 Task: Add an event with the title Annual Strategic Planning and Goal Setting, date '2023/10/18', time 7:00 AM to 9:00 AMand add a description: The employee will be informed about the available resources and support systems, such as training programs, mentorship opportunities, or coaching sessions. The supervisor will offer guidance and assistance in accessing these resources to facilitate the employee's improvement.Select event color  Sage . Add location for the event as: Havana, Cuba, logged in from the account softage.4@softage.netand send the event invitation to softage.3@softage.net and softage.5@softage.net. Set a reminder for the event Doesn't repeat
Action: Mouse moved to (73, 99)
Screenshot: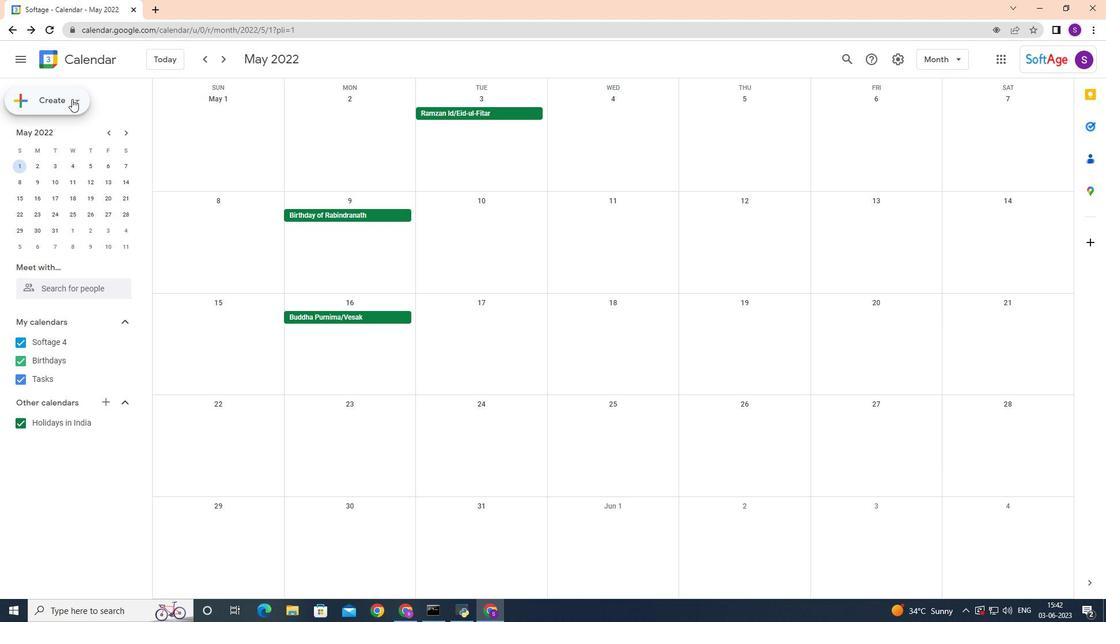 
Action: Mouse pressed left at (73, 99)
Screenshot: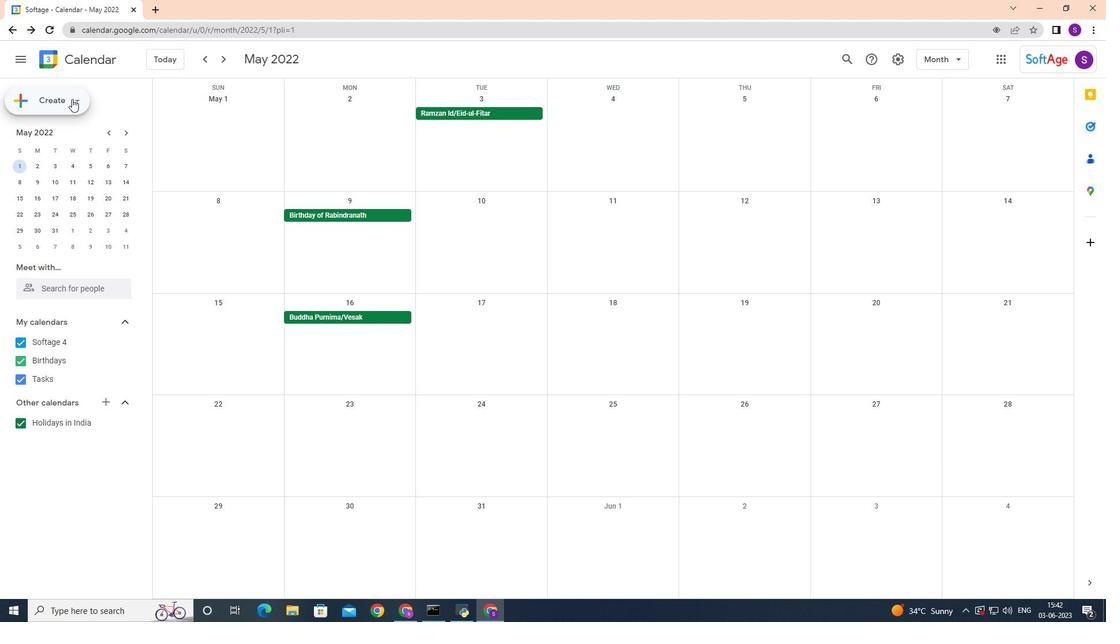 
Action: Mouse moved to (70, 125)
Screenshot: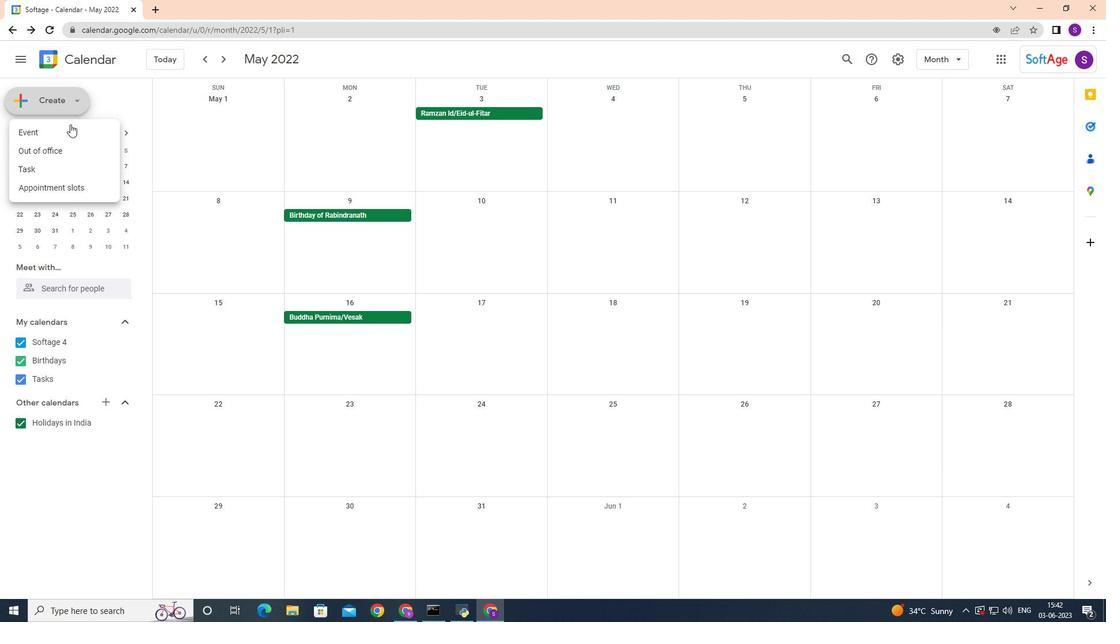 
Action: Mouse pressed left at (70, 125)
Screenshot: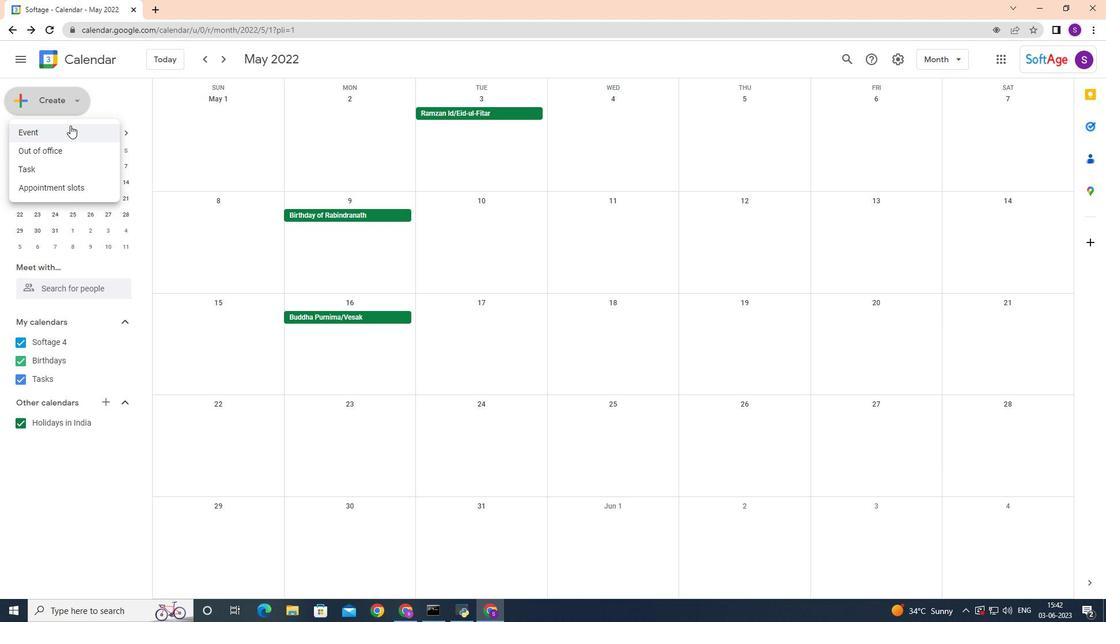 
Action: Mouse moved to (445, 389)
Screenshot: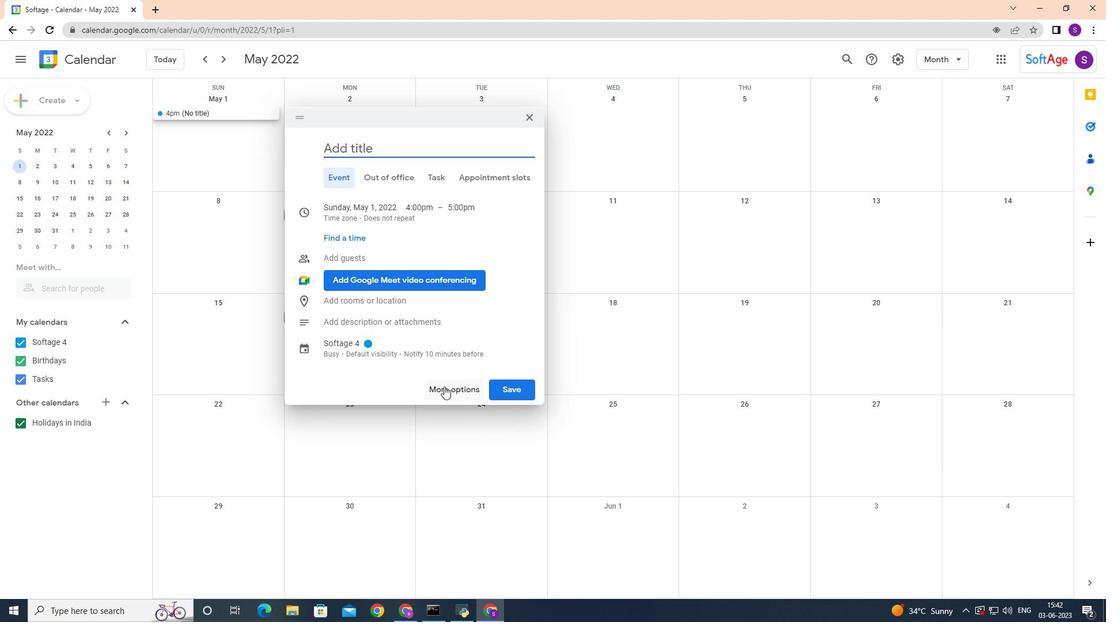 
Action: Mouse pressed left at (445, 389)
Screenshot: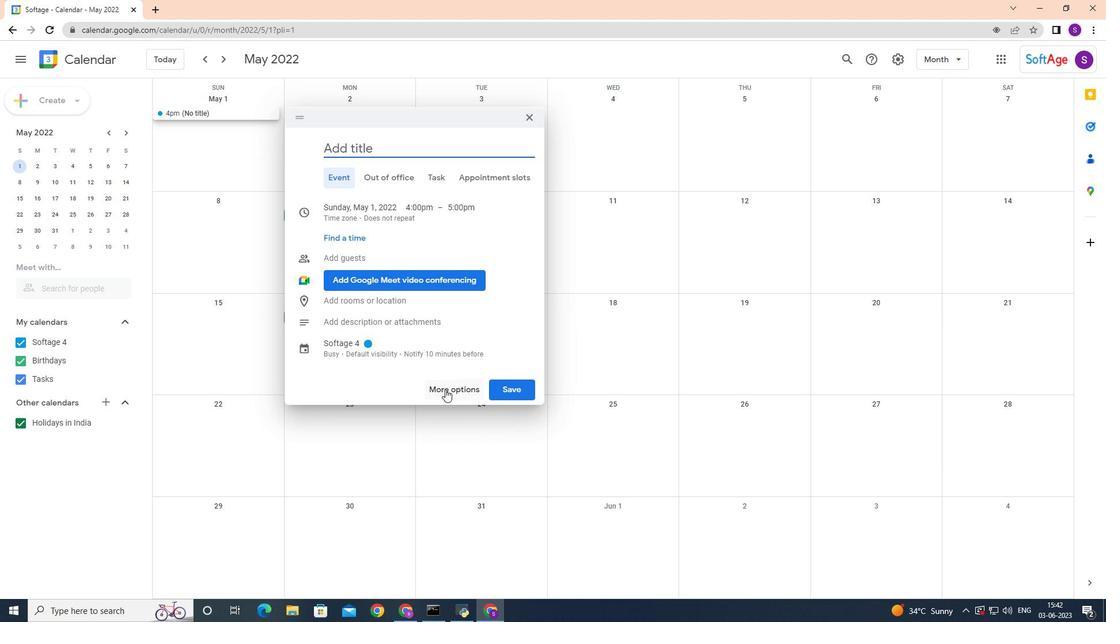 
Action: Mouse moved to (442, 387)
Screenshot: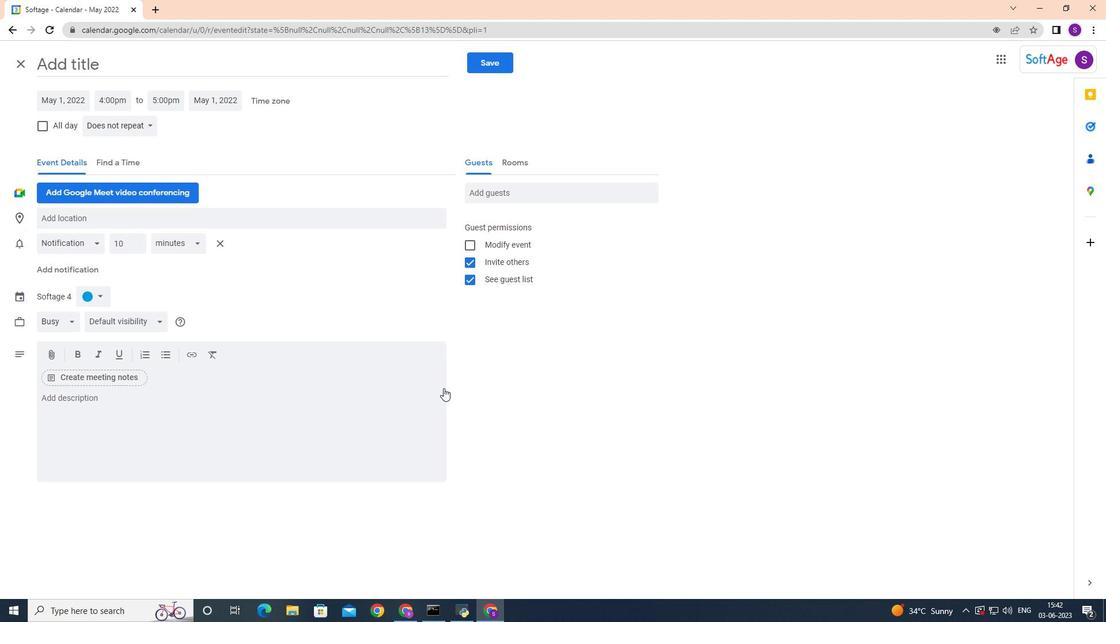 
Action: Key pressed <Key.shift>Annual<Key.space><Key.shift>Strategic<Key.space><Key.shift>Planning<Key.space>and<Key.space><Key.shift><Key.shift><Key.shift><Key.shift><Key.shift><Key.shift><Key.shift><Key.shift><Key.shift><Key.shift><Key.shift><Key.shift><Key.shift><Key.shift><Key.shift><Key.shift>Goal<Key.space><Key.shift>setting
Screenshot: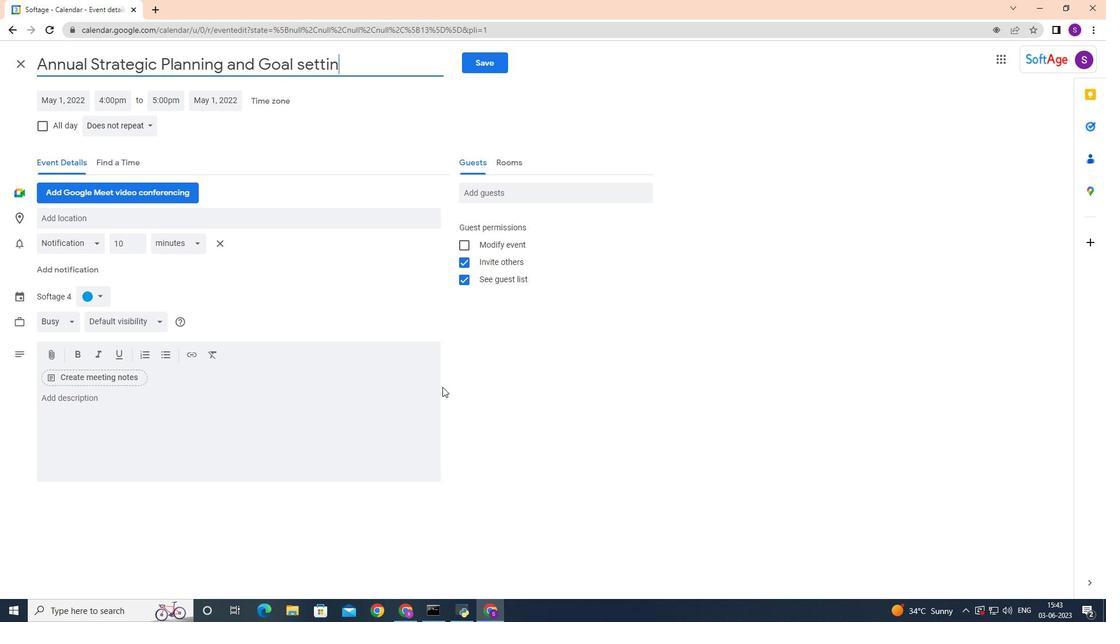 
Action: Mouse moved to (72, 98)
Screenshot: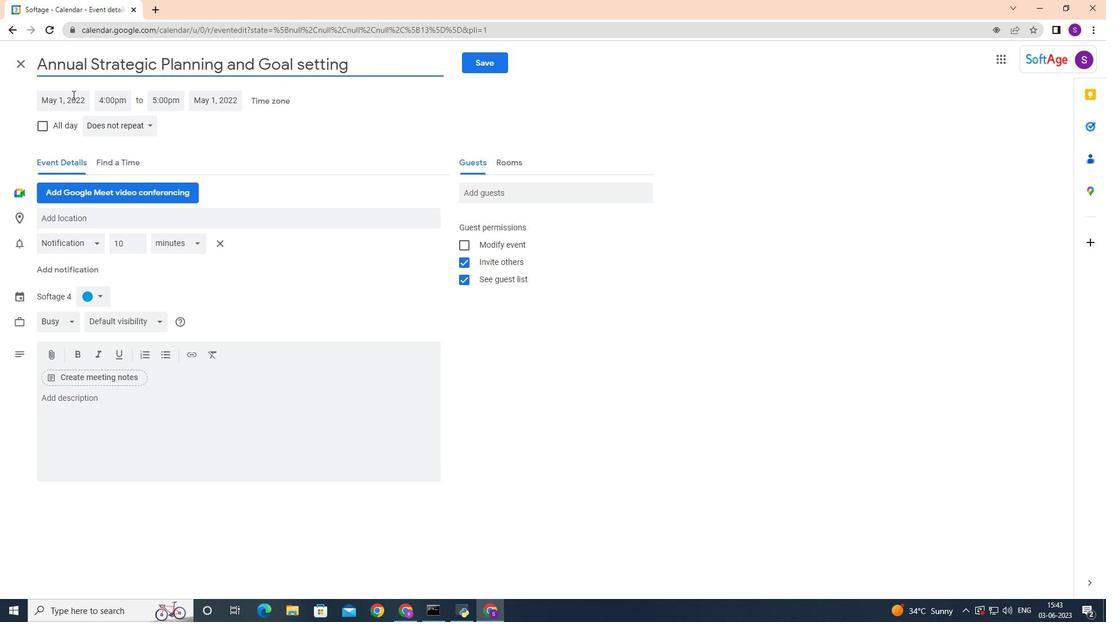 
Action: Mouse pressed left at (72, 98)
Screenshot: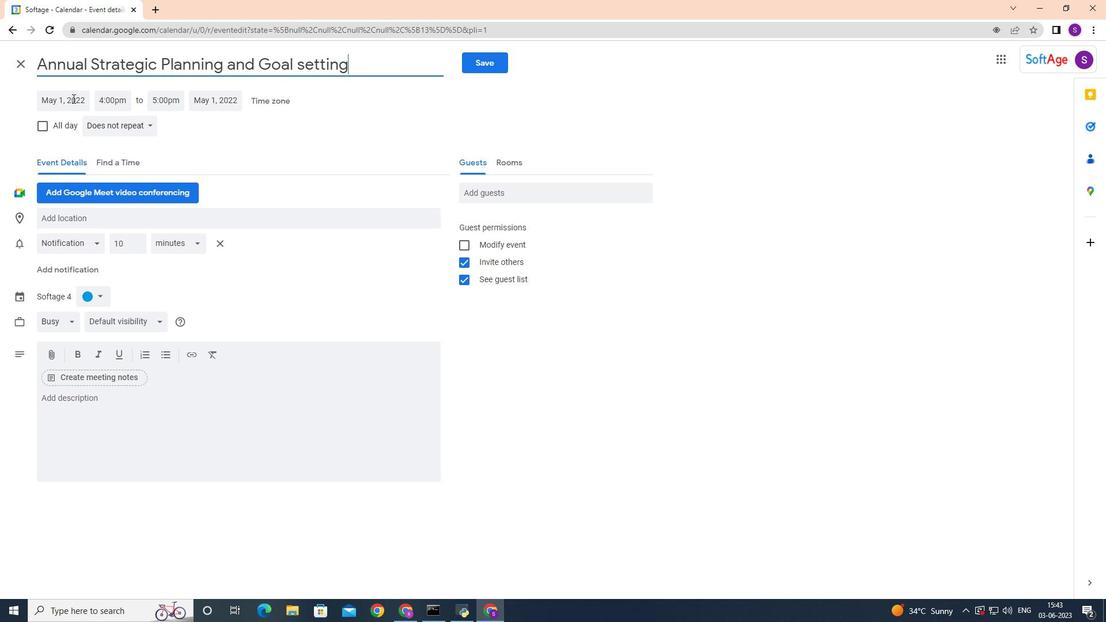 
Action: Mouse moved to (184, 123)
Screenshot: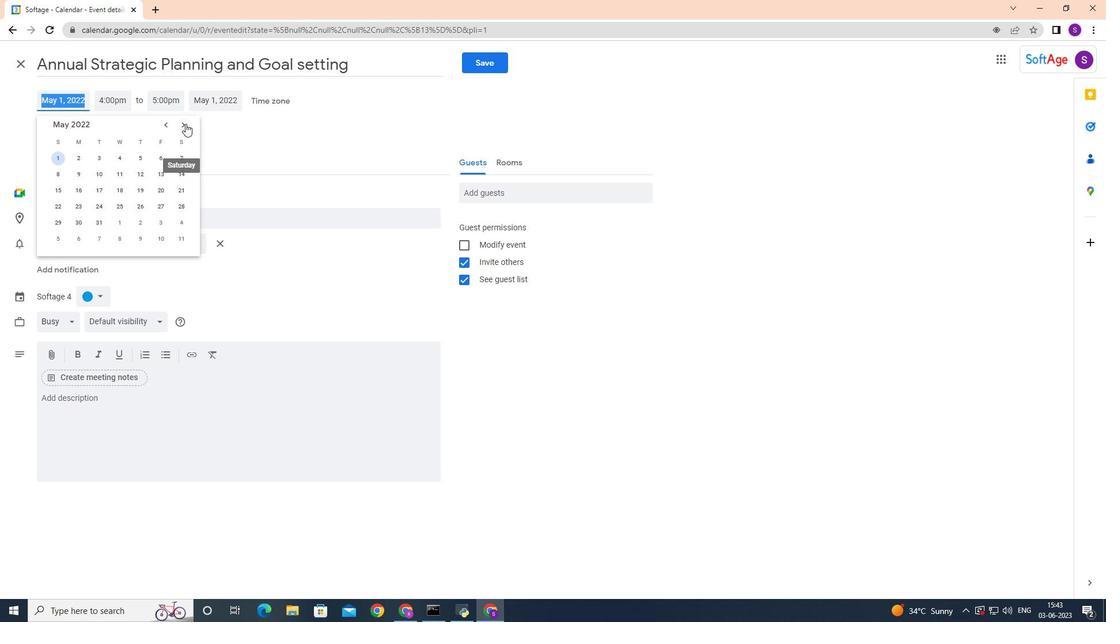 
Action: Mouse pressed left at (184, 123)
Screenshot: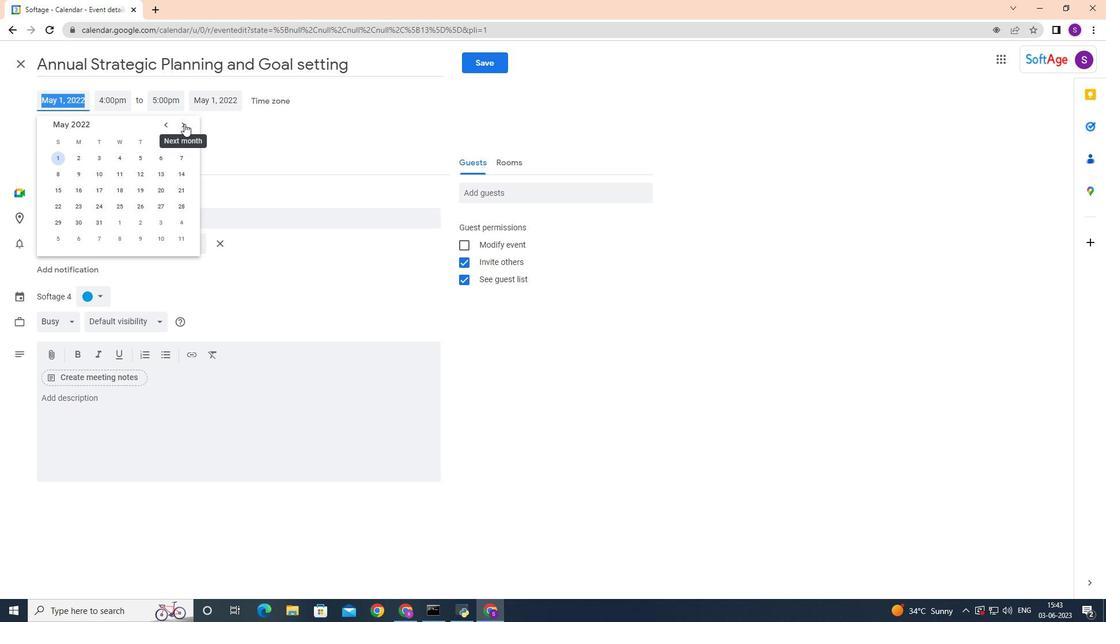
Action: Mouse pressed left at (184, 123)
Screenshot: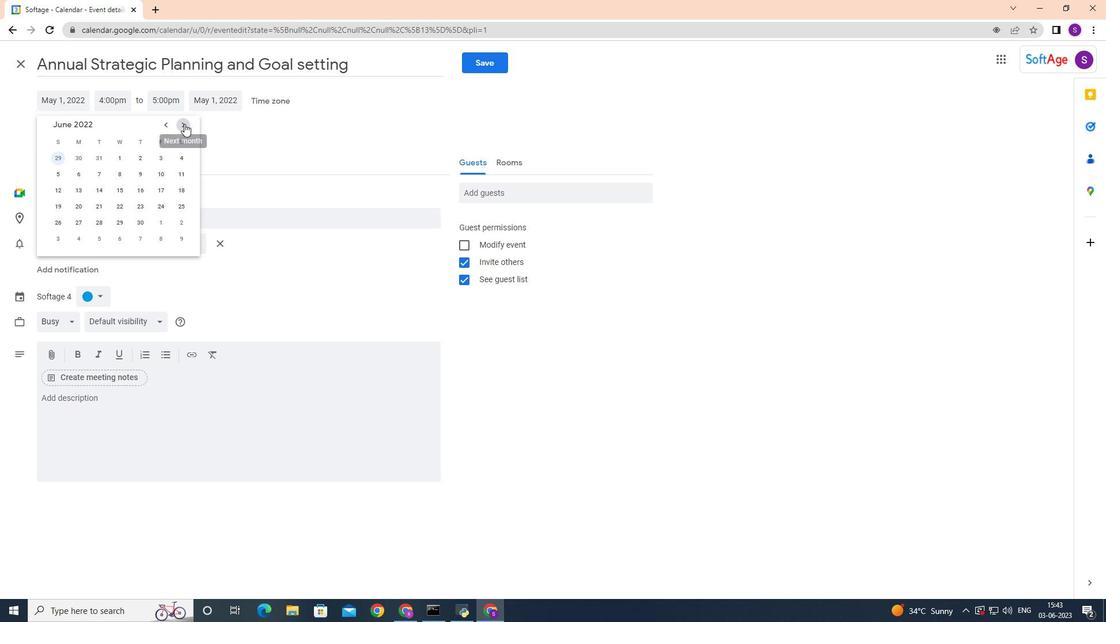 
Action: Mouse pressed left at (184, 123)
Screenshot: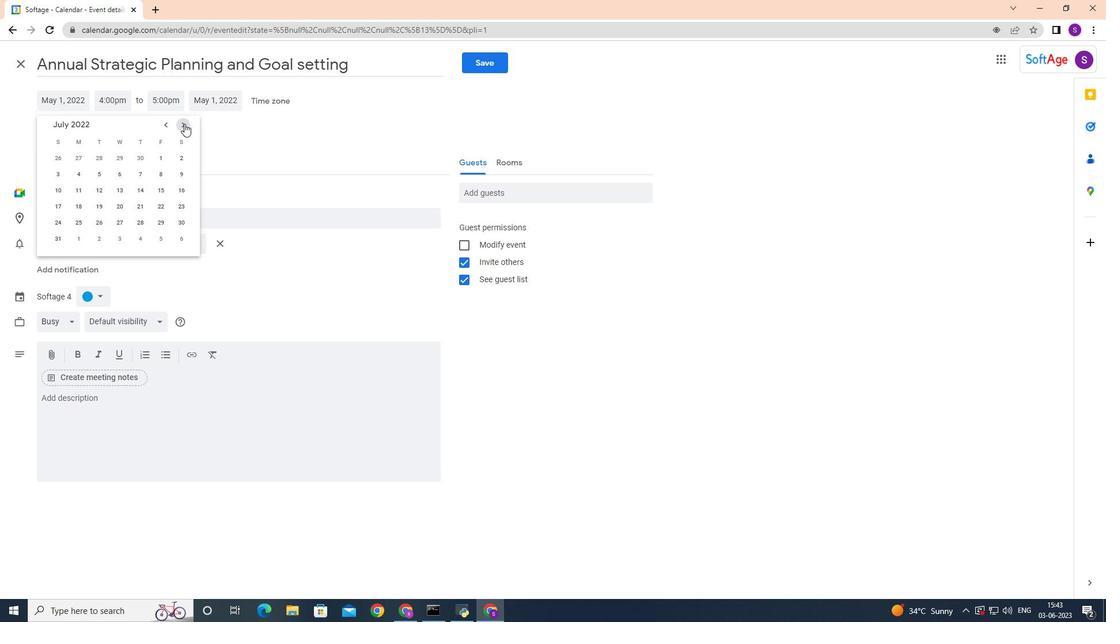 
Action: Mouse pressed left at (184, 123)
Screenshot: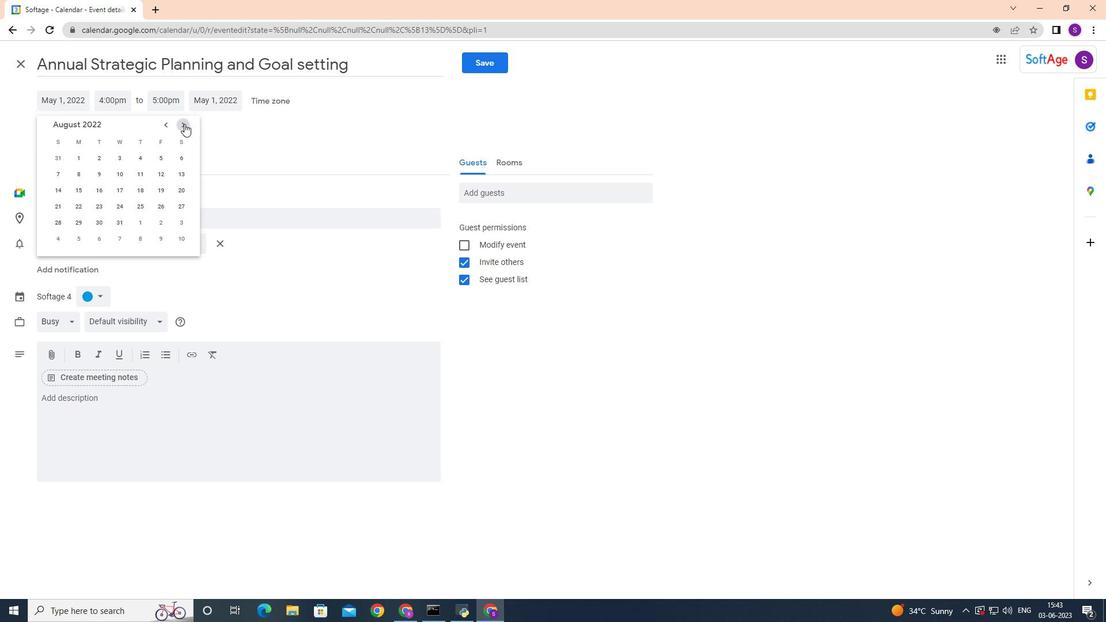 
Action: Mouse pressed left at (184, 123)
Screenshot: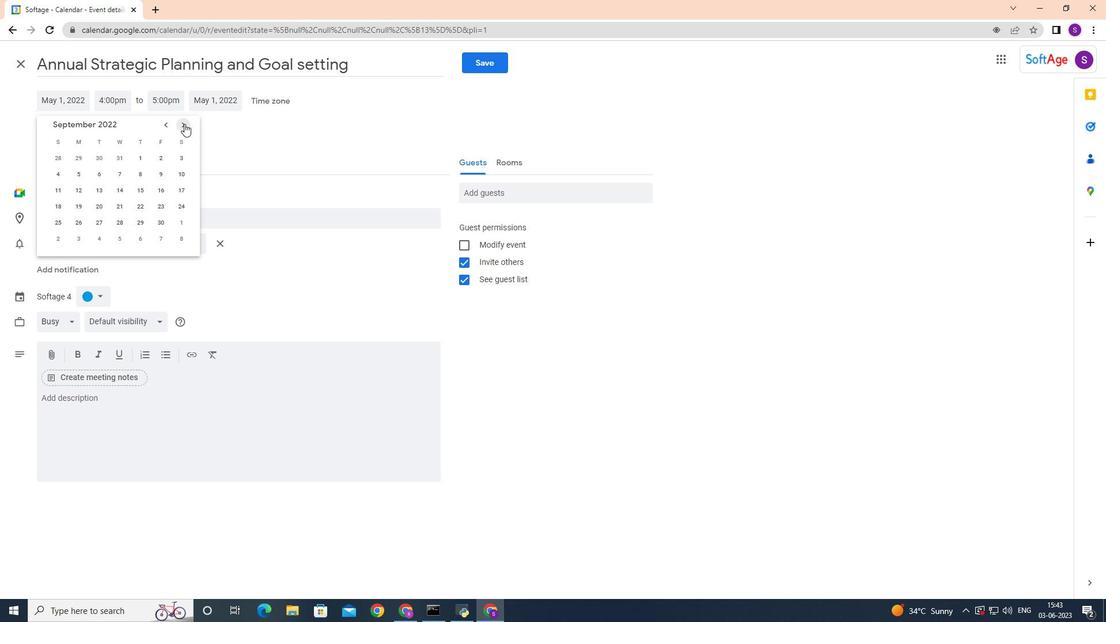 
Action: Mouse pressed left at (184, 123)
Screenshot: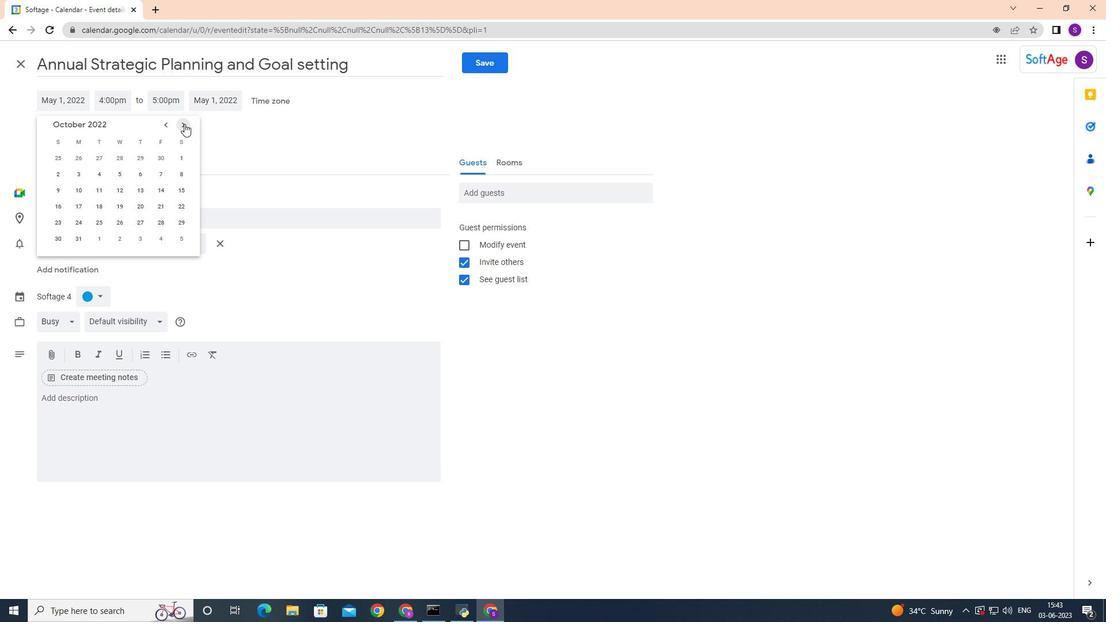 
Action: Mouse pressed left at (184, 123)
Screenshot: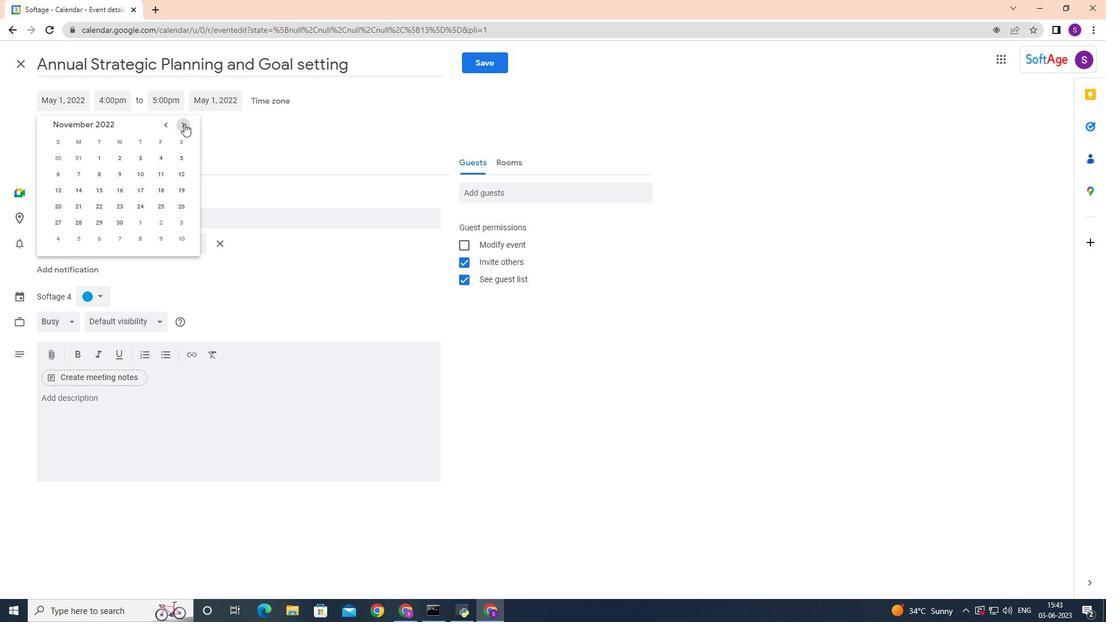 
Action: Mouse pressed left at (184, 123)
Screenshot: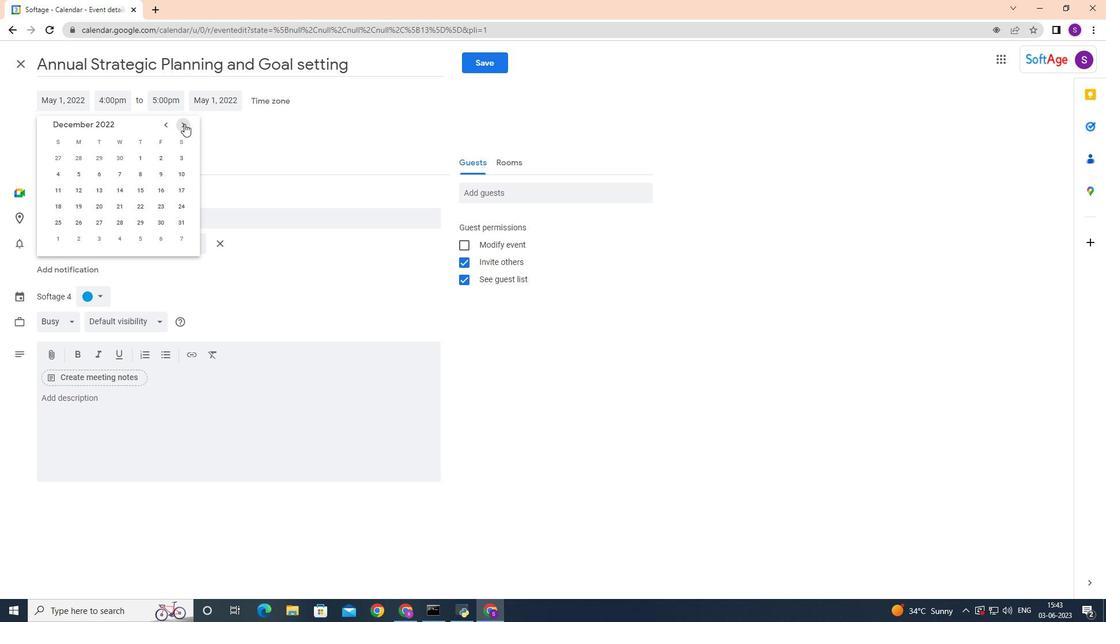 
Action: Mouse pressed left at (184, 123)
Screenshot: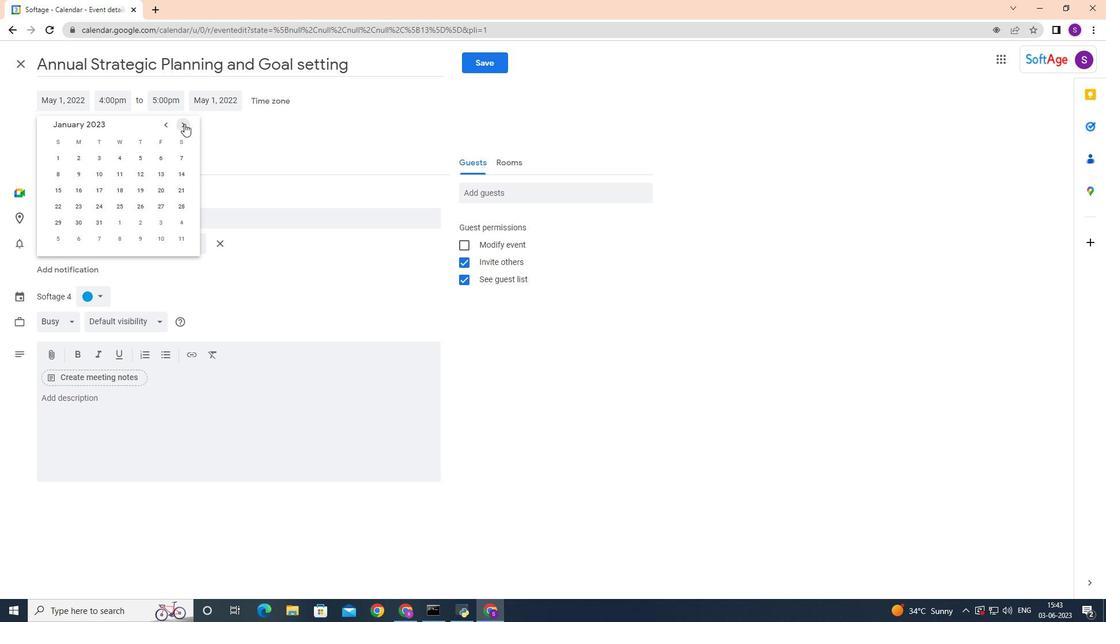 
Action: Mouse pressed left at (184, 123)
Screenshot: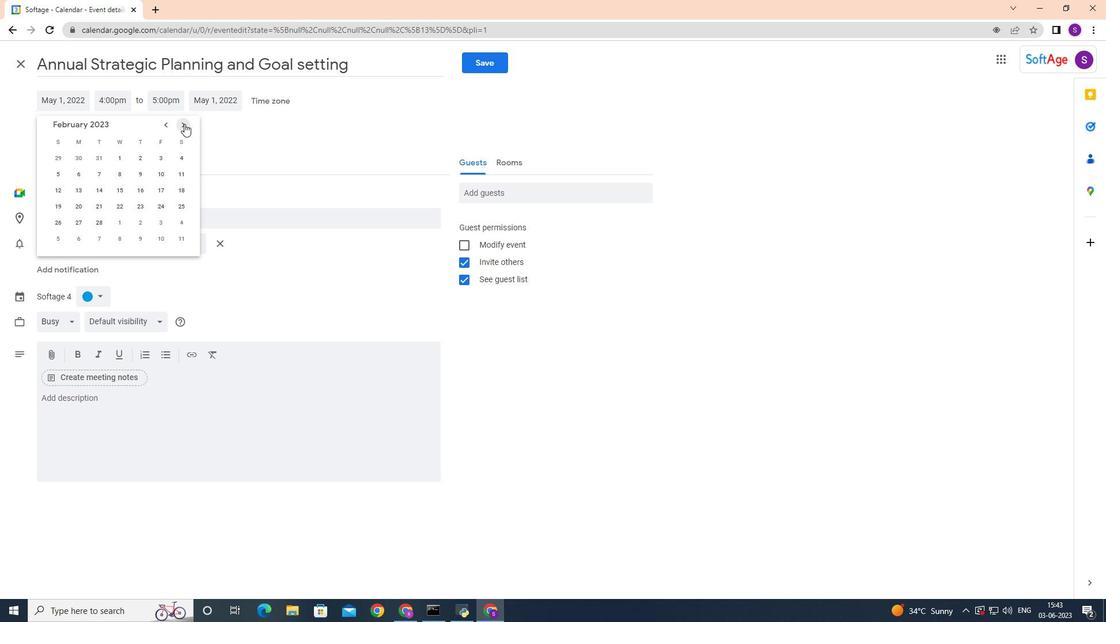 
Action: Mouse pressed left at (184, 123)
Screenshot: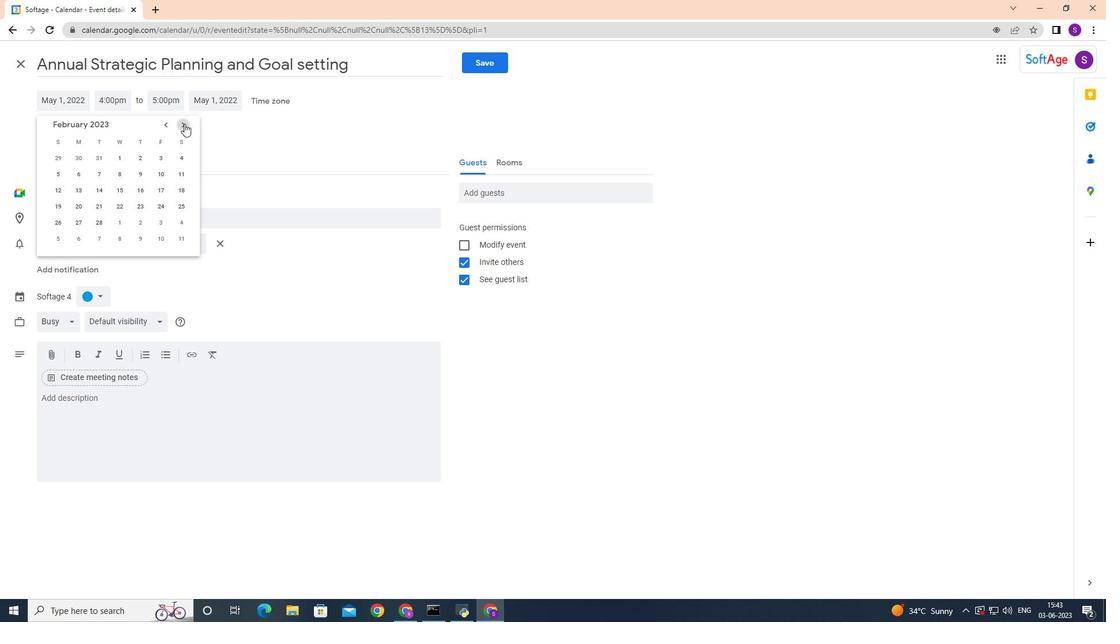 
Action: Mouse pressed left at (184, 123)
Screenshot: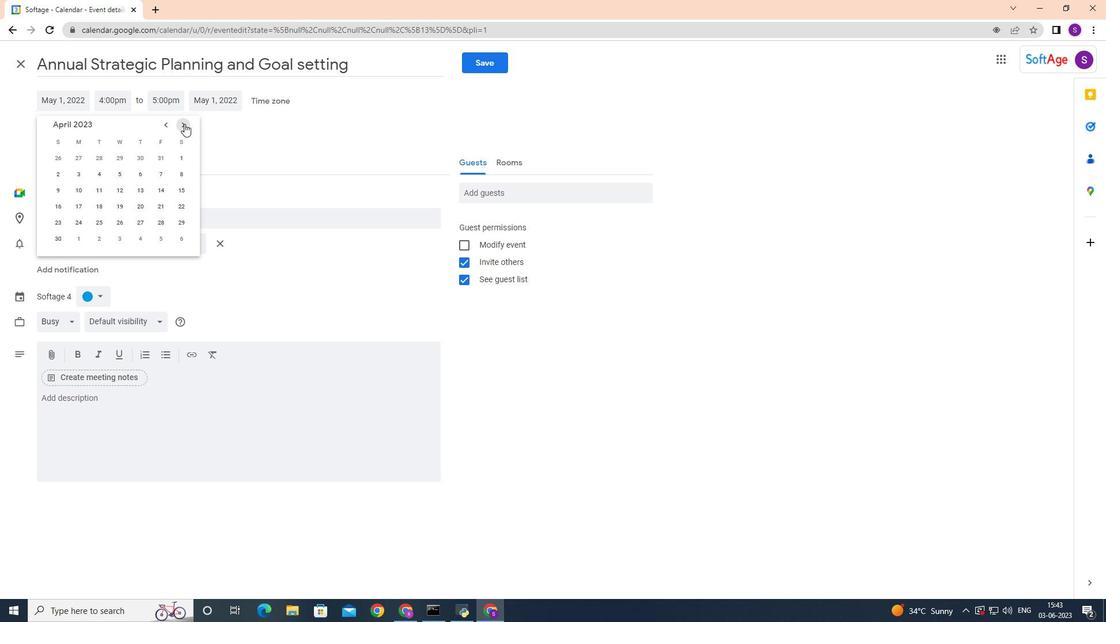 
Action: Mouse pressed left at (184, 123)
Screenshot: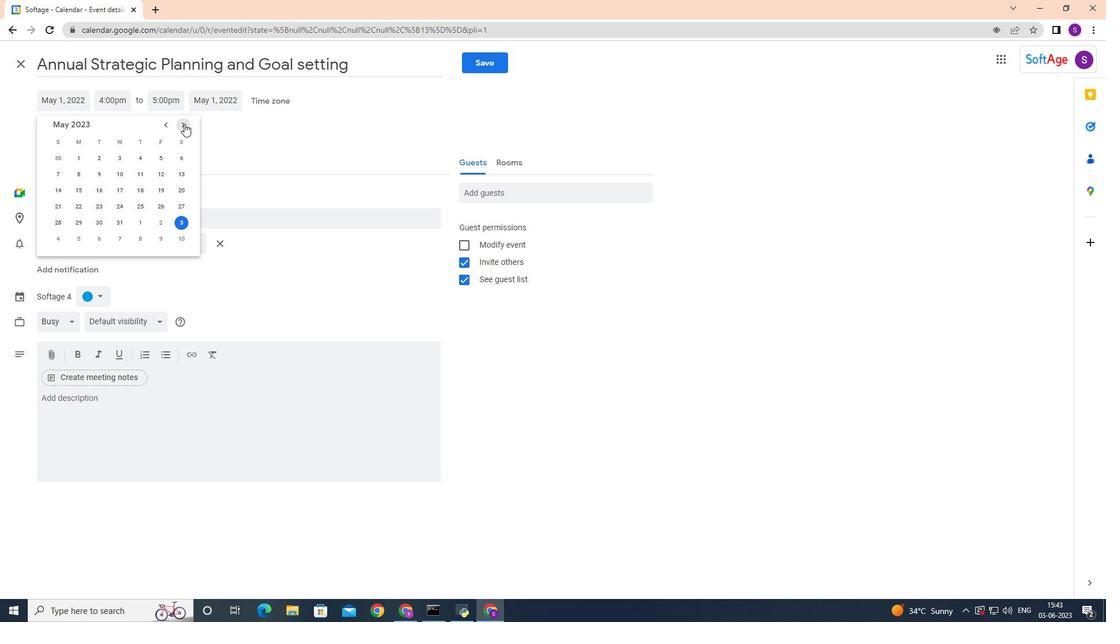 
Action: Mouse pressed left at (184, 123)
Screenshot: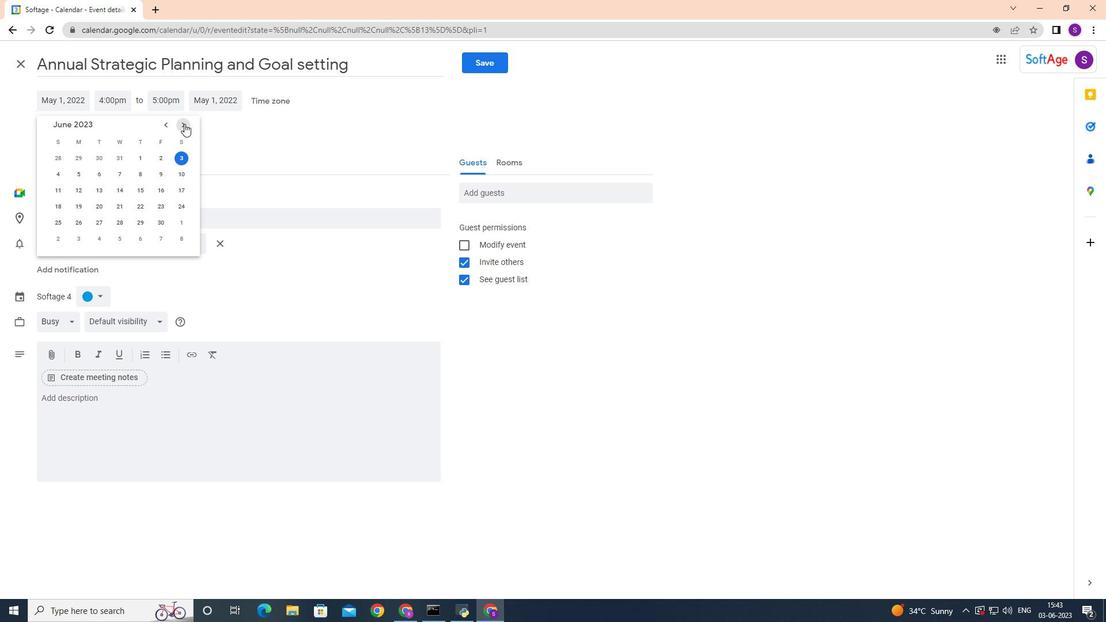 
Action: Mouse pressed left at (184, 123)
Screenshot: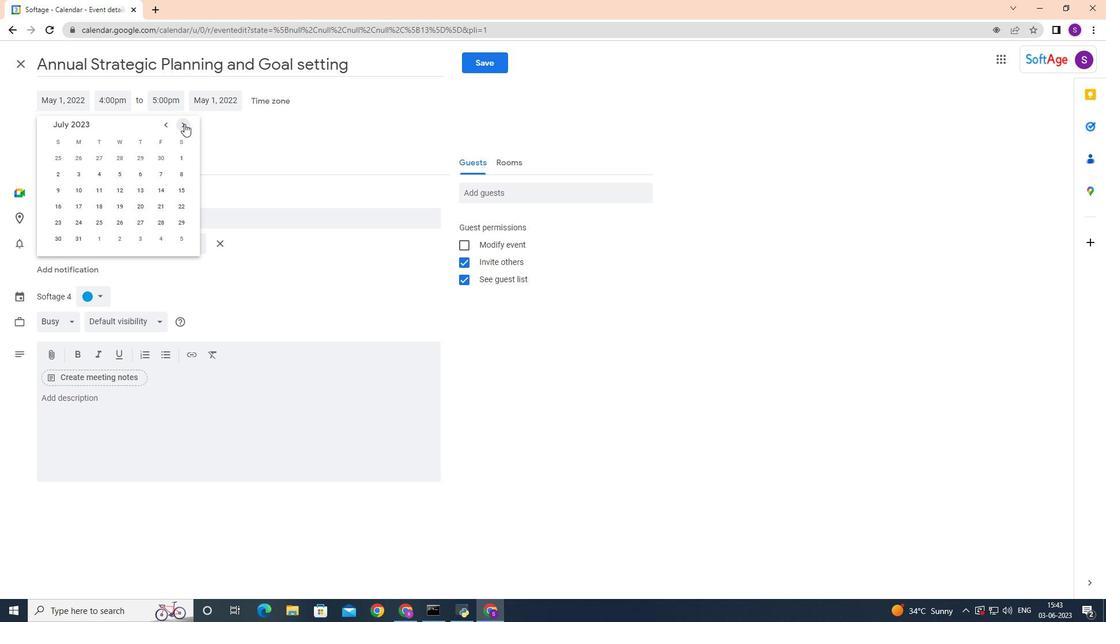 
Action: Mouse pressed left at (184, 123)
Screenshot: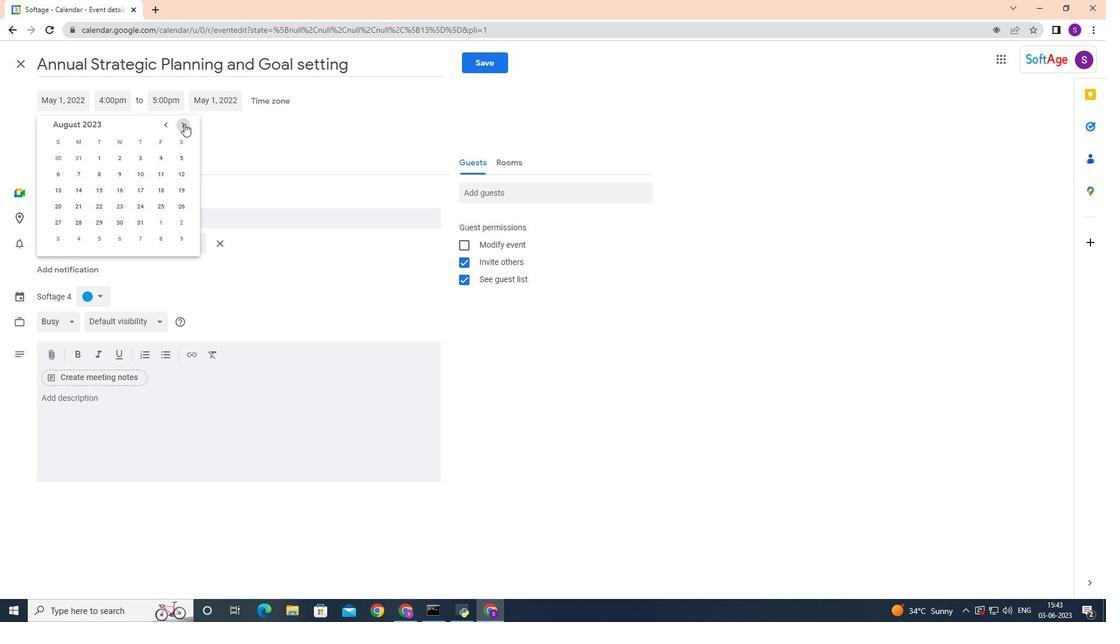
Action: Mouse pressed left at (184, 123)
Screenshot: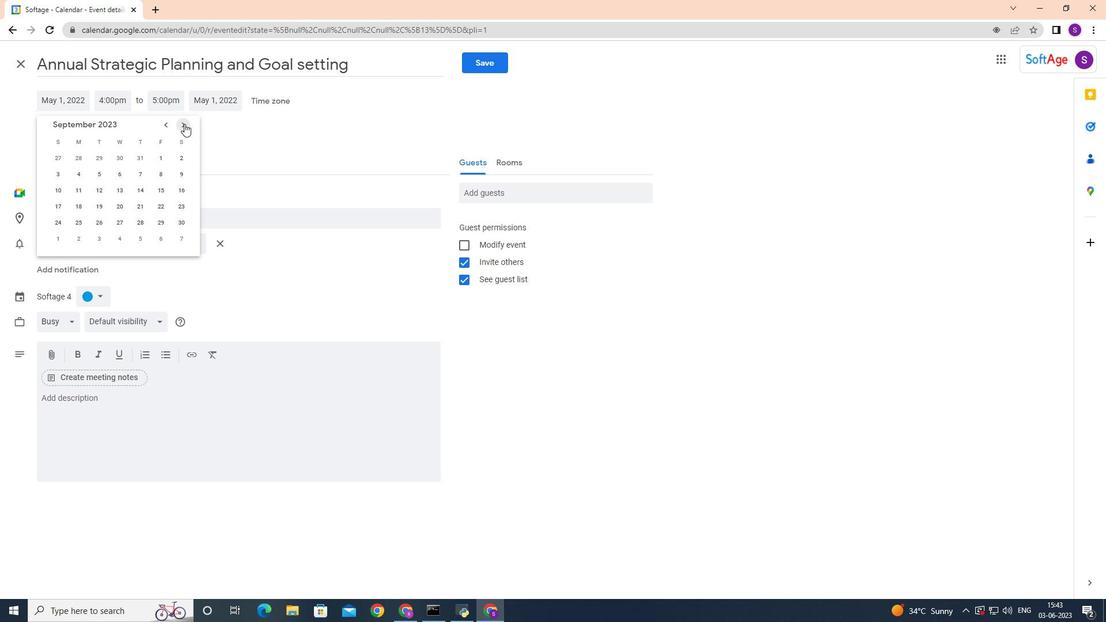 
Action: Mouse moved to (119, 188)
Screenshot: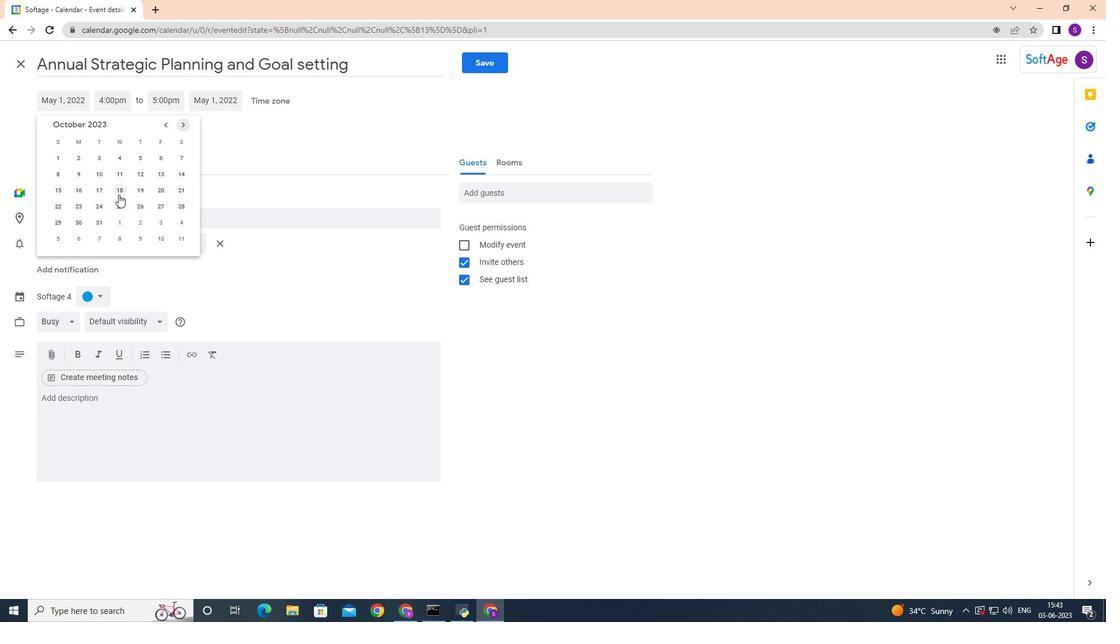 
Action: Mouse pressed left at (119, 188)
Screenshot: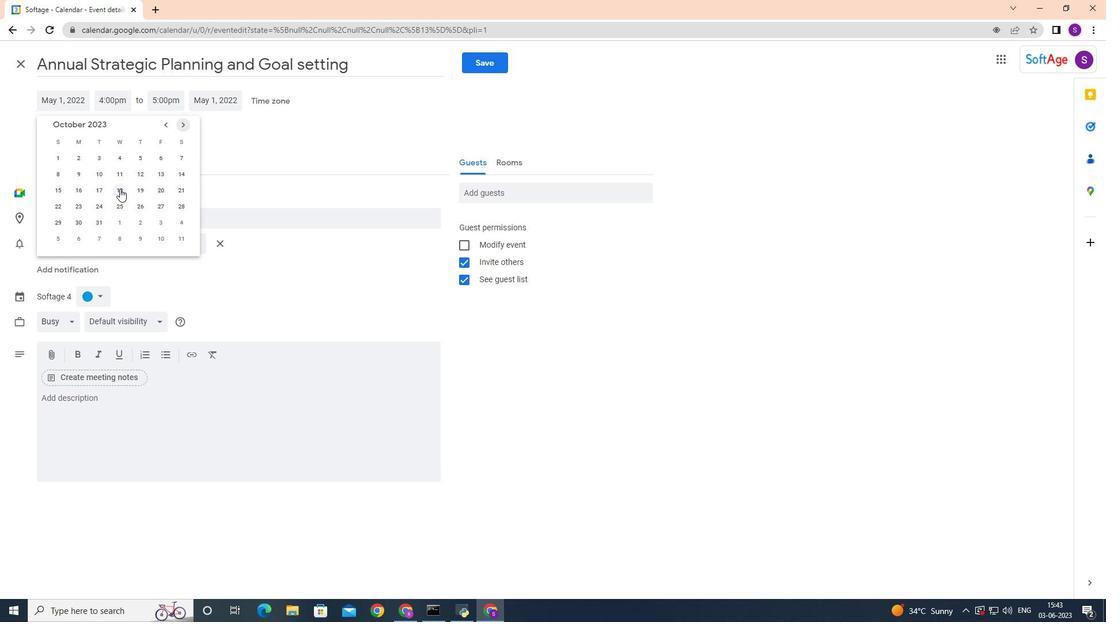 
Action: Mouse moved to (112, 100)
Screenshot: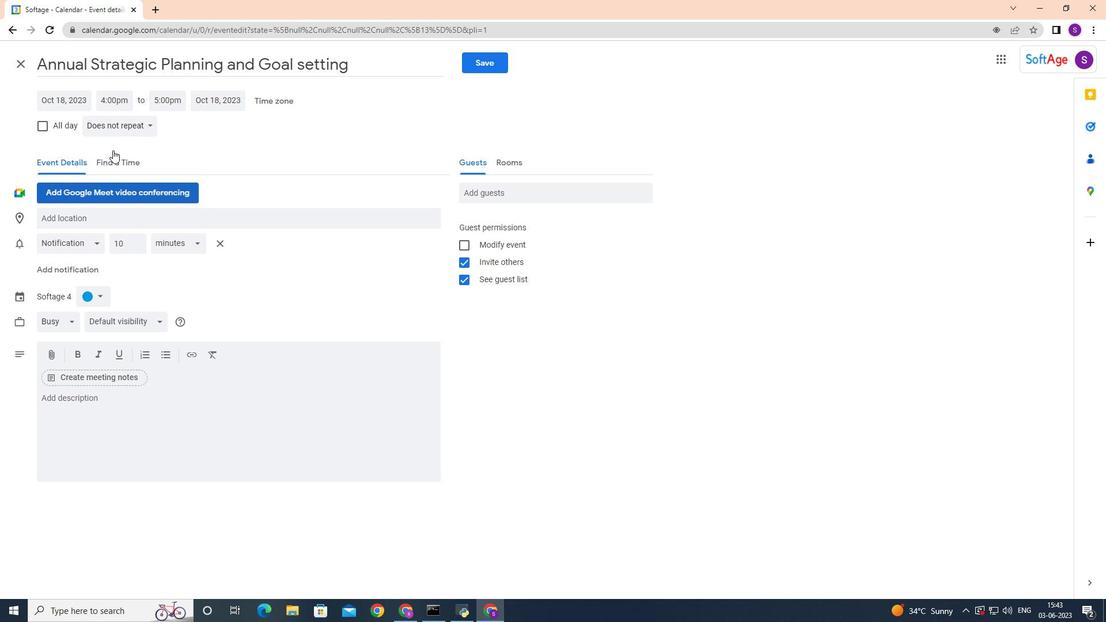 
Action: Mouse pressed left at (112, 100)
Screenshot: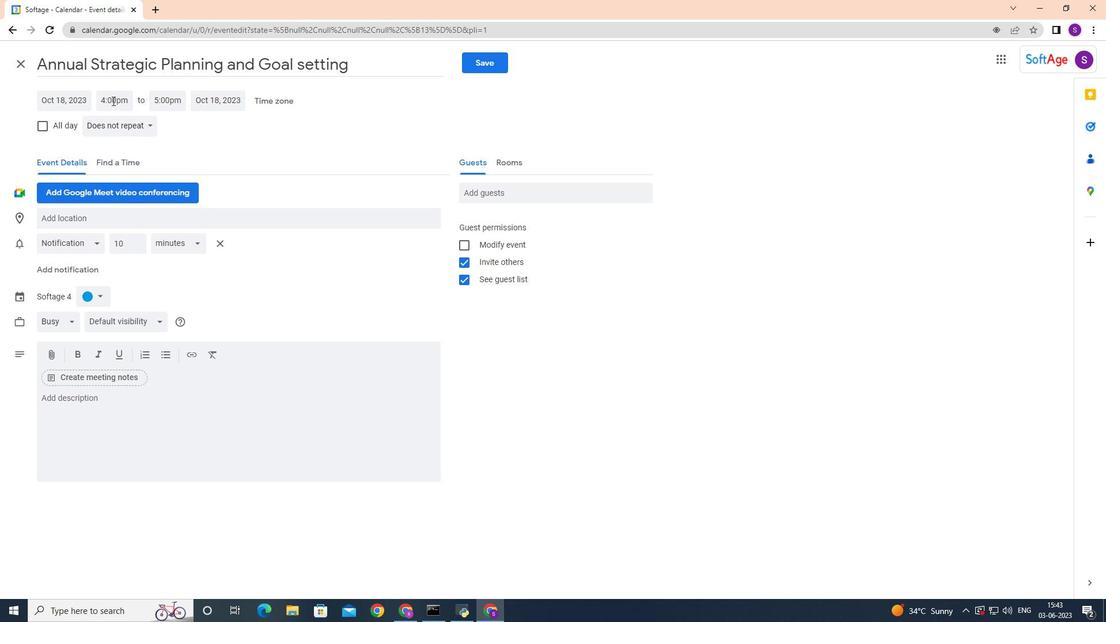 
Action: Mouse moved to (155, 171)
Screenshot: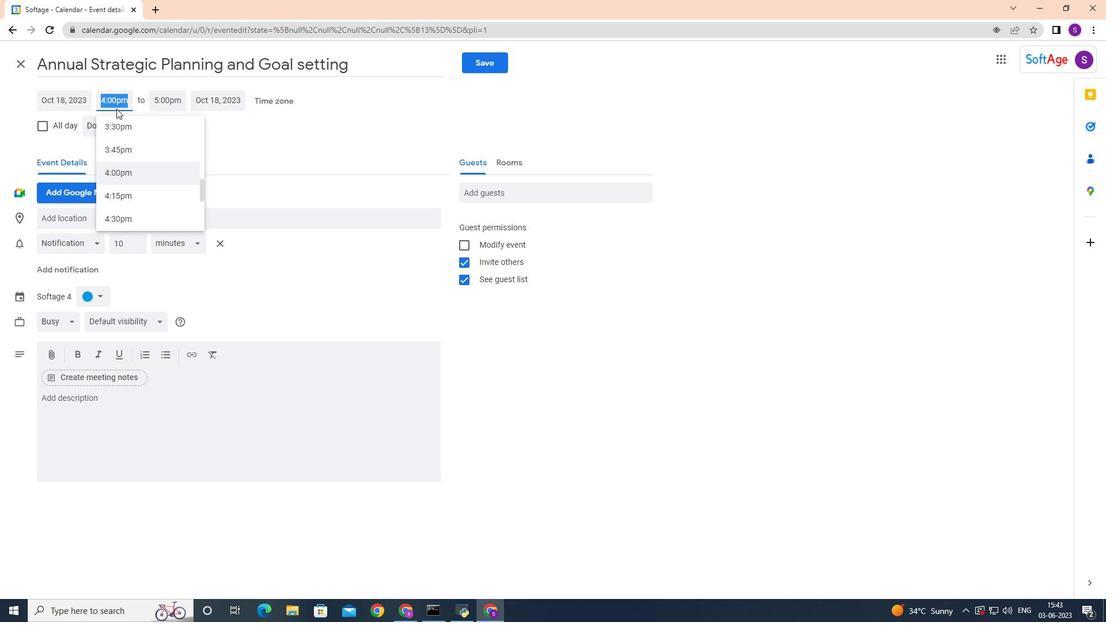 
Action: Mouse scrolled (155, 172) with delta (0, 0)
Screenshot: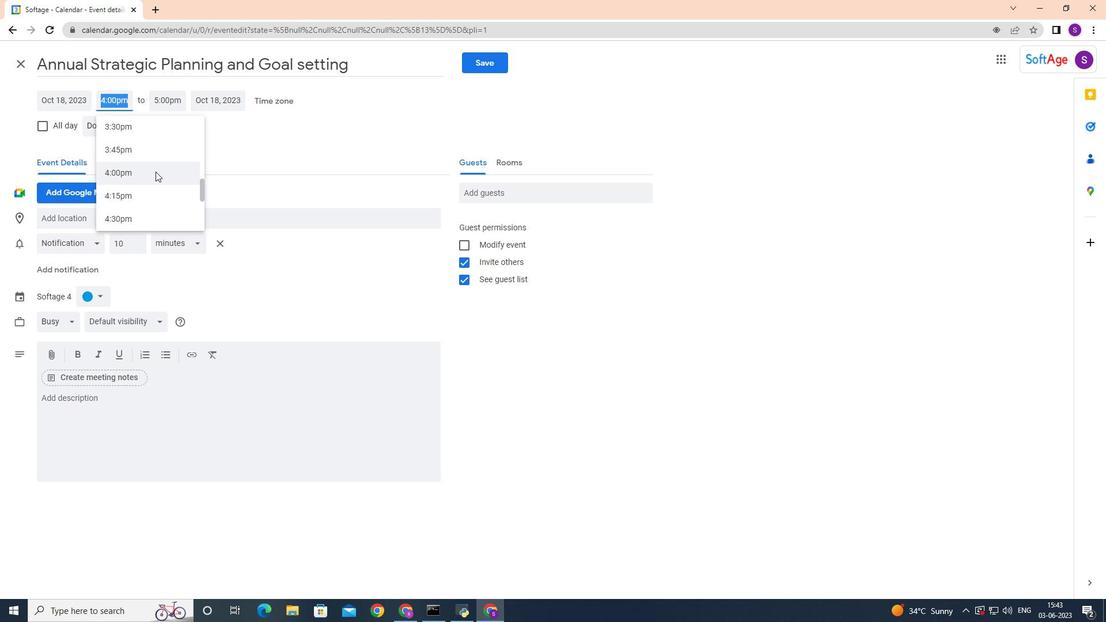 
Action: Mouse scrolled (155, 172) with delta (0, 0)
Screenshot: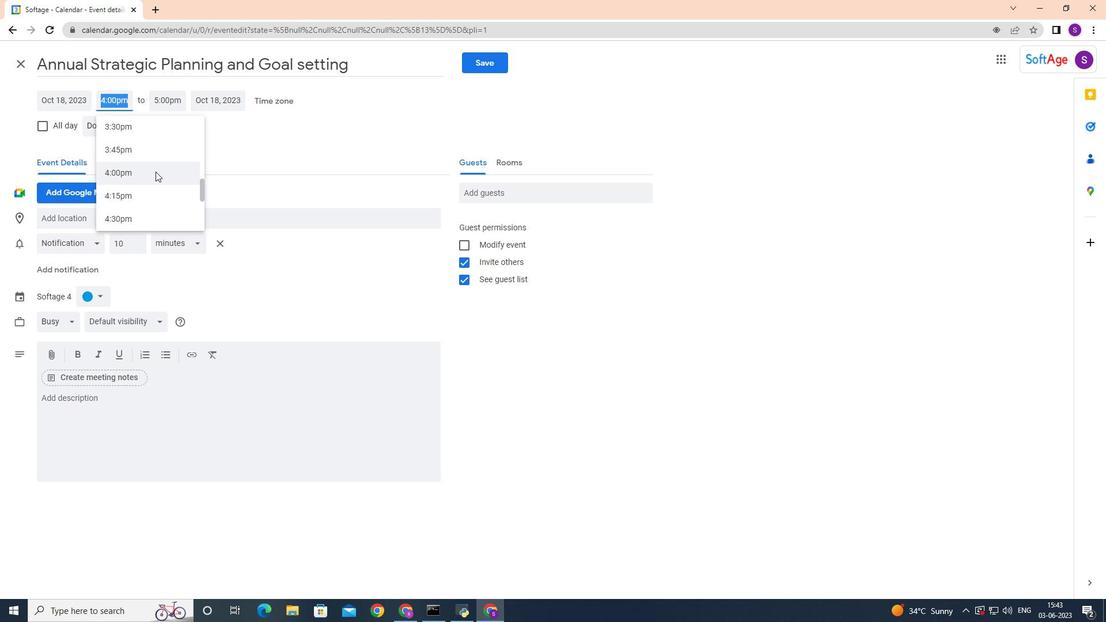 
Action: Mouse scrolled (155, 172) with delta (0, 0)
Screenshot: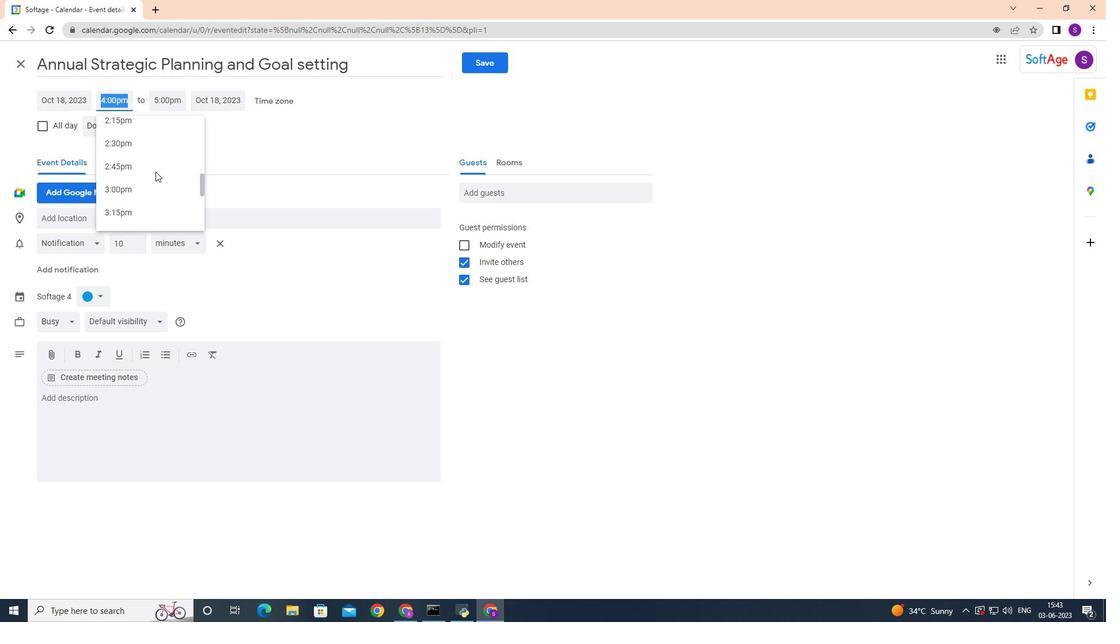 
Action: Mouse scrolled (155, 172) with delta (0, 0)
Screenshot: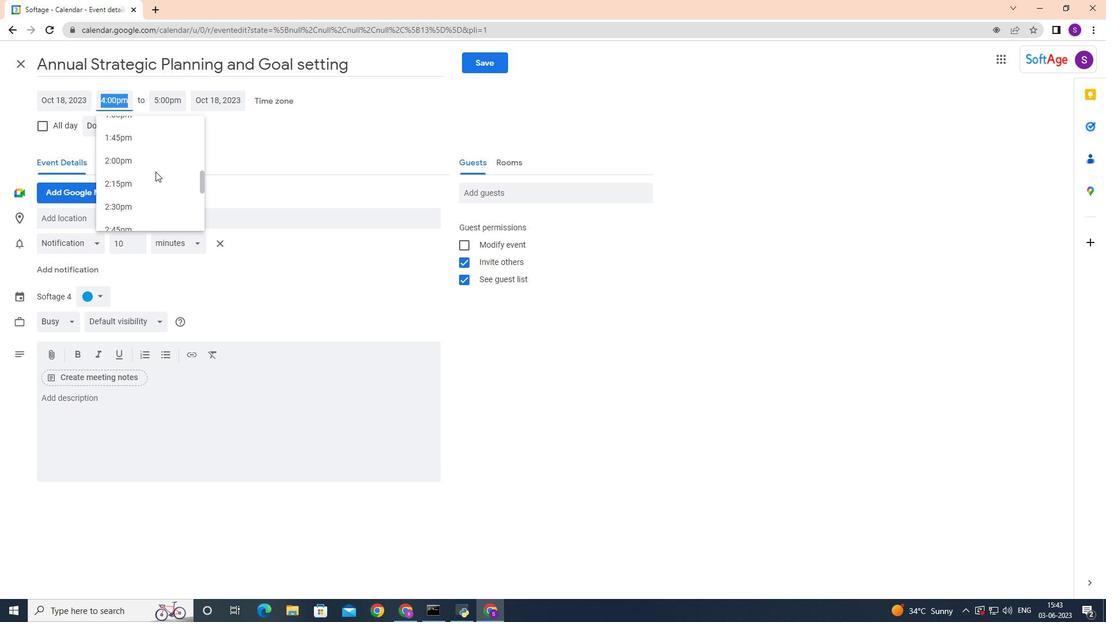 
Action: Mouse scrolled (155, 172) with delta (0, 0)
Screenshot: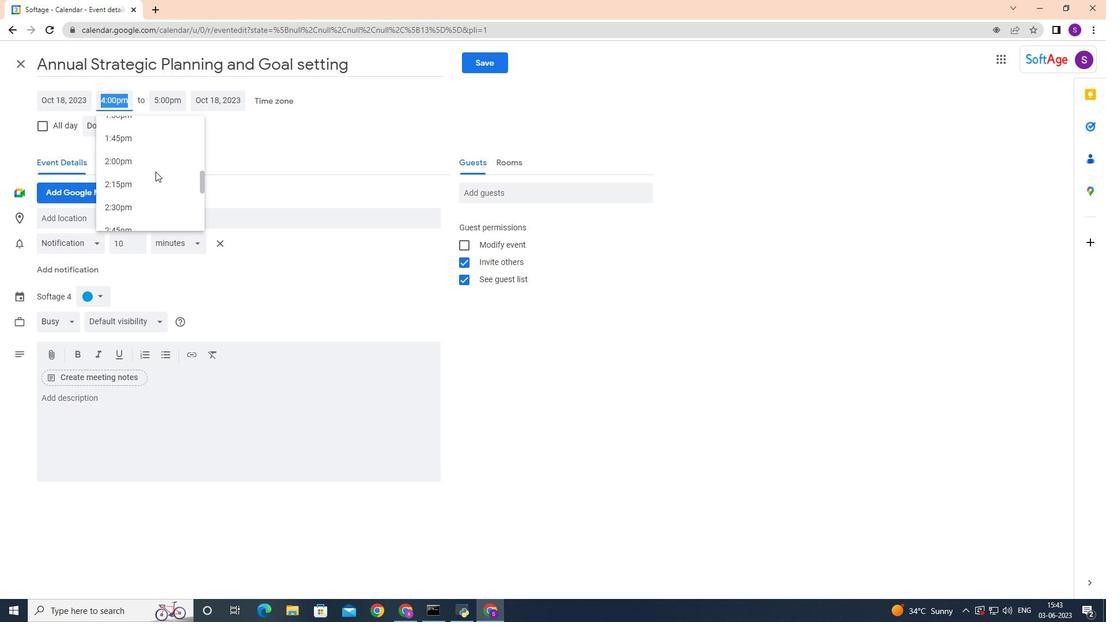 
Action: Mouse scrolled (155, 172) with delta (0, 0)
Screenshot: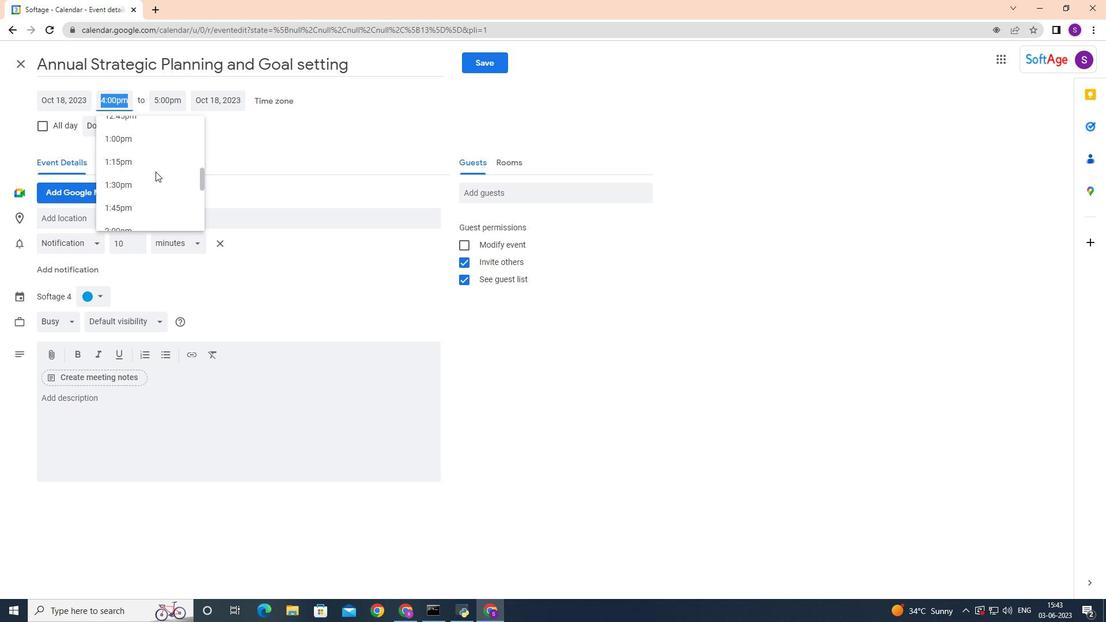 
Action: Mouse scrolled (155, 172) with delta (0, 0)
Screenshot: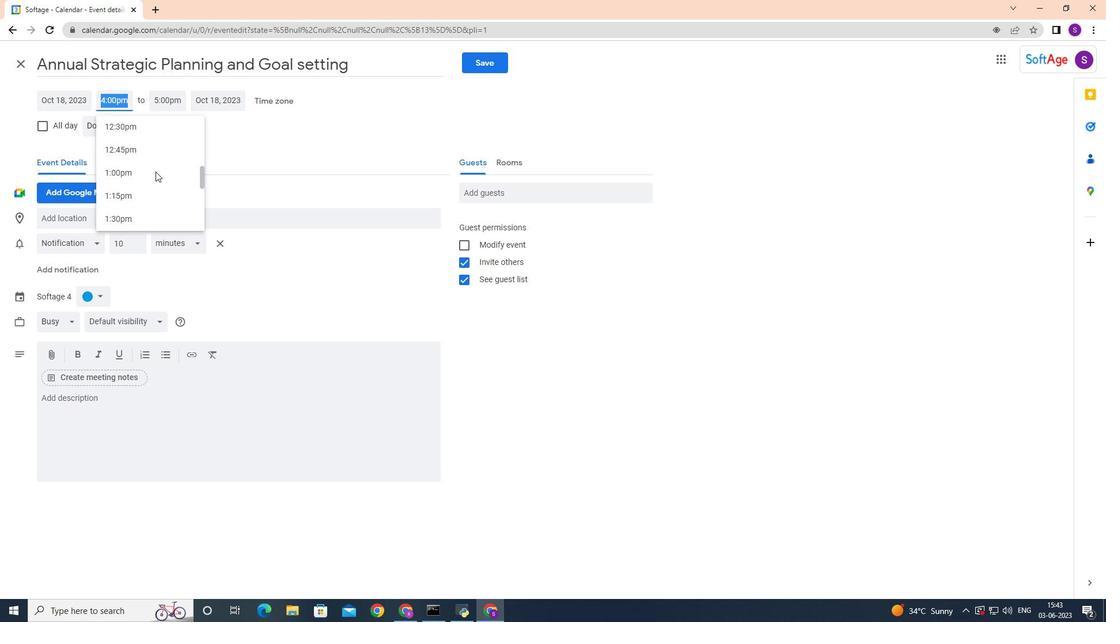 
Action: Mouse scrolled (155, 172) with delta (0, 0)
Screenshot: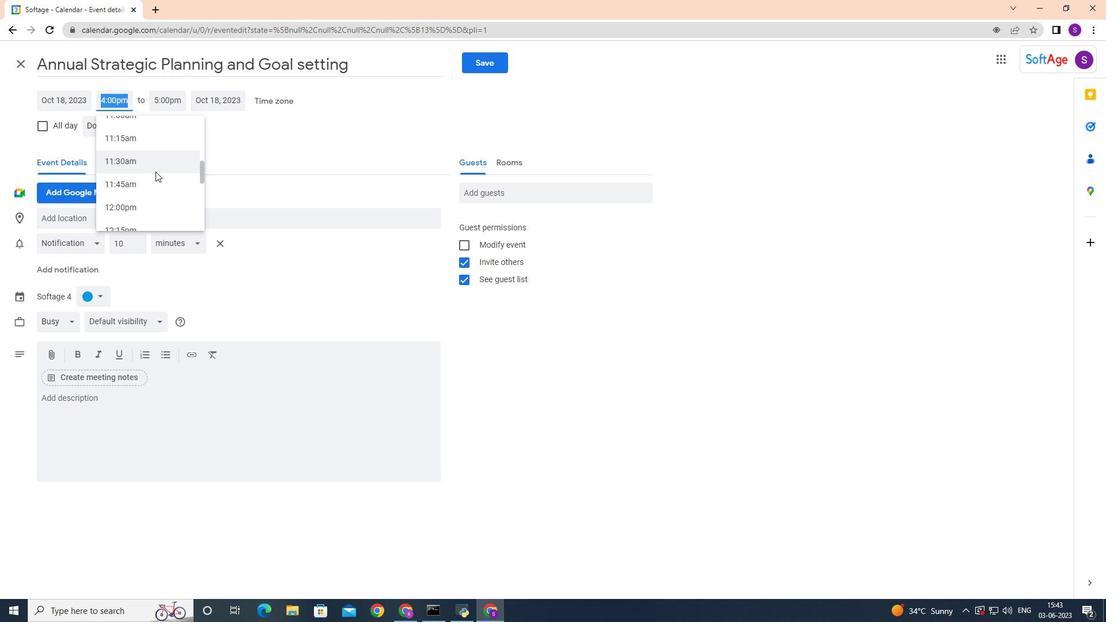
Action: Mouse scrolled (155, 172) with delta (0, 0)
Screenshot: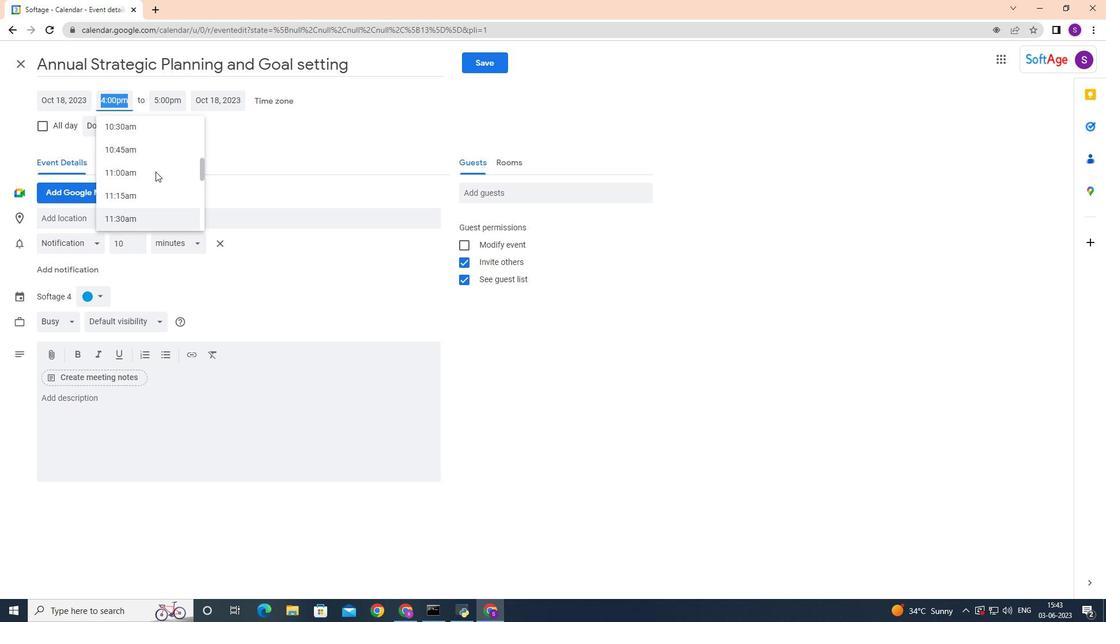 
Action: Mouse scrolled (155, 172) with delta (0, 0)
Screenshot: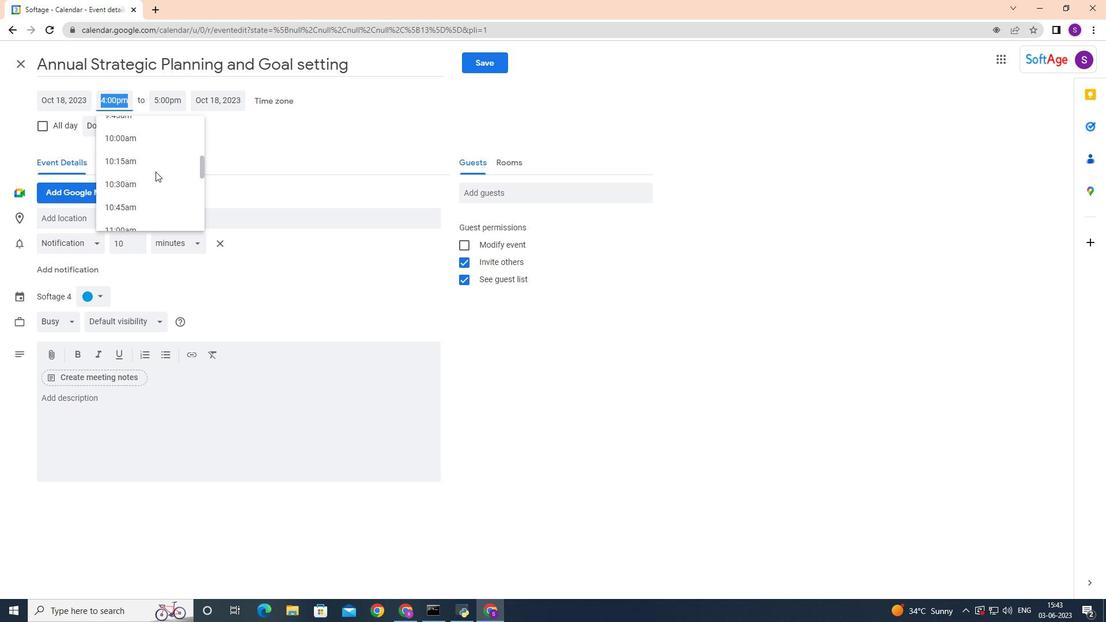 
Action: Mouse scrolled (155, 172) with delta (0, 0)
Screenshot: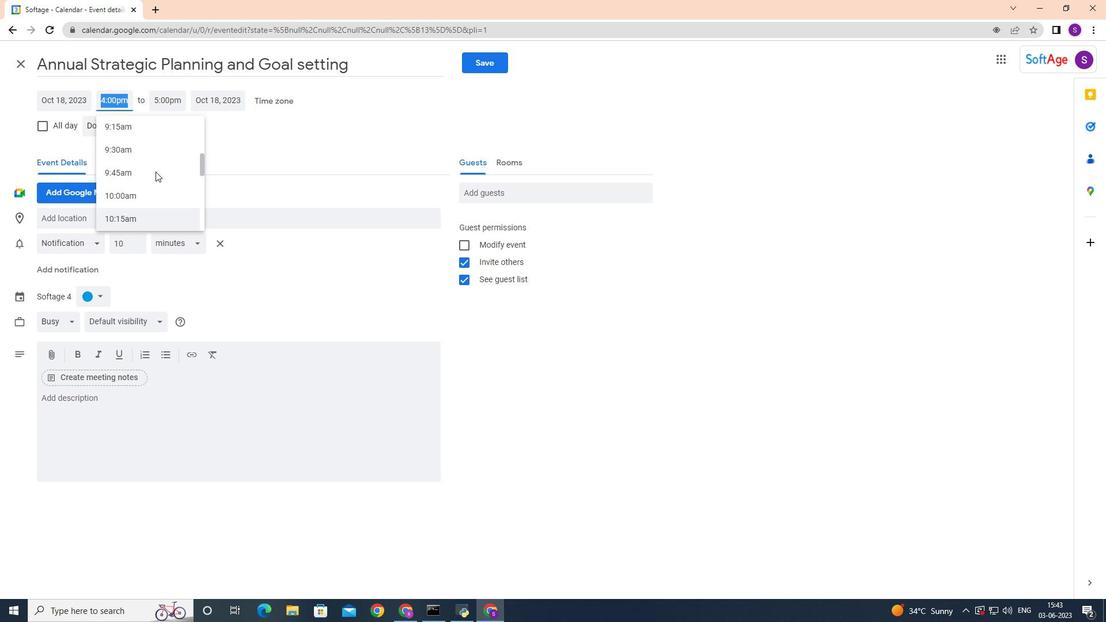 
Action: Mouse scrolled (155, 172) with delta (0, 0)
Screenshot: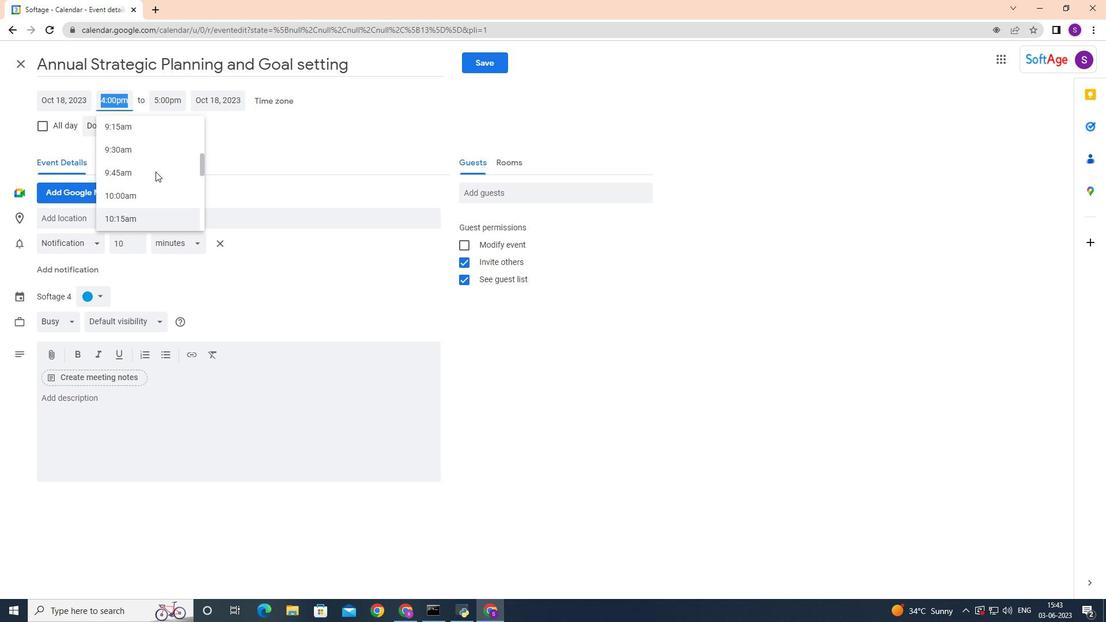 
Action: Mouse scrolled (155, 172) with delta (0, 0)
Screenshot: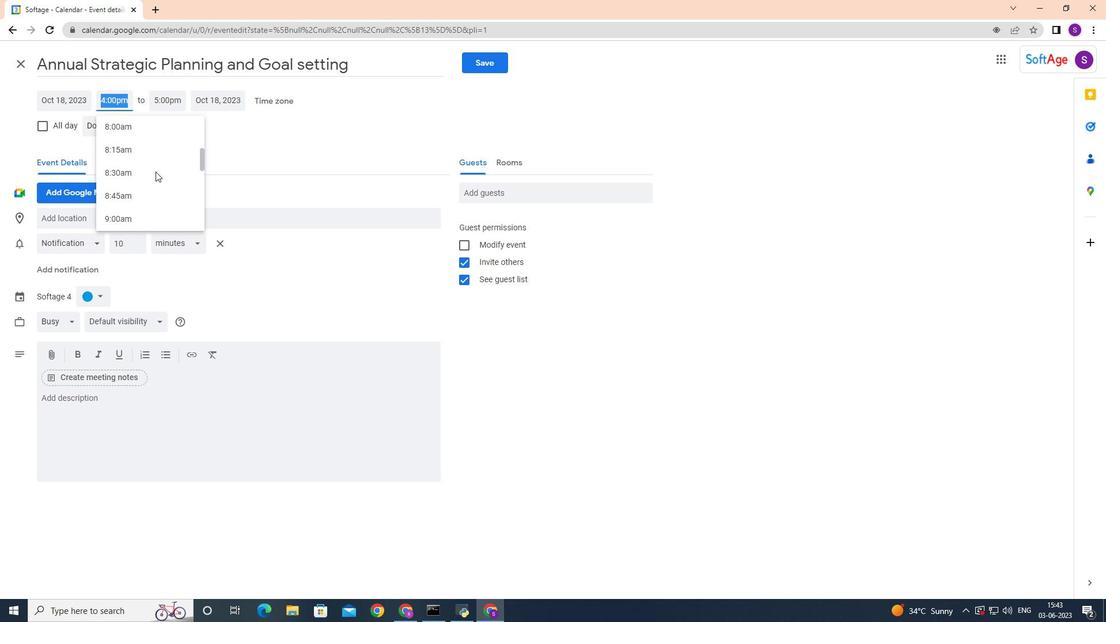 
Action: Mouse scrolled (155, 172) with delta (0, 0)
Screenshot: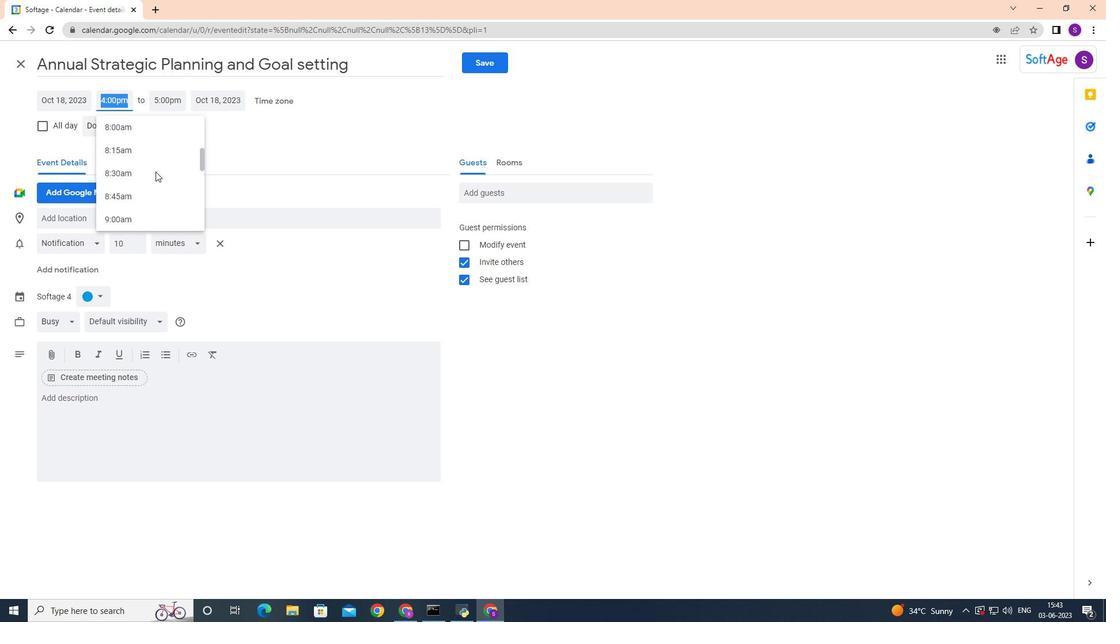 
Action: Mouse moved to (149, 152)
Screenshot: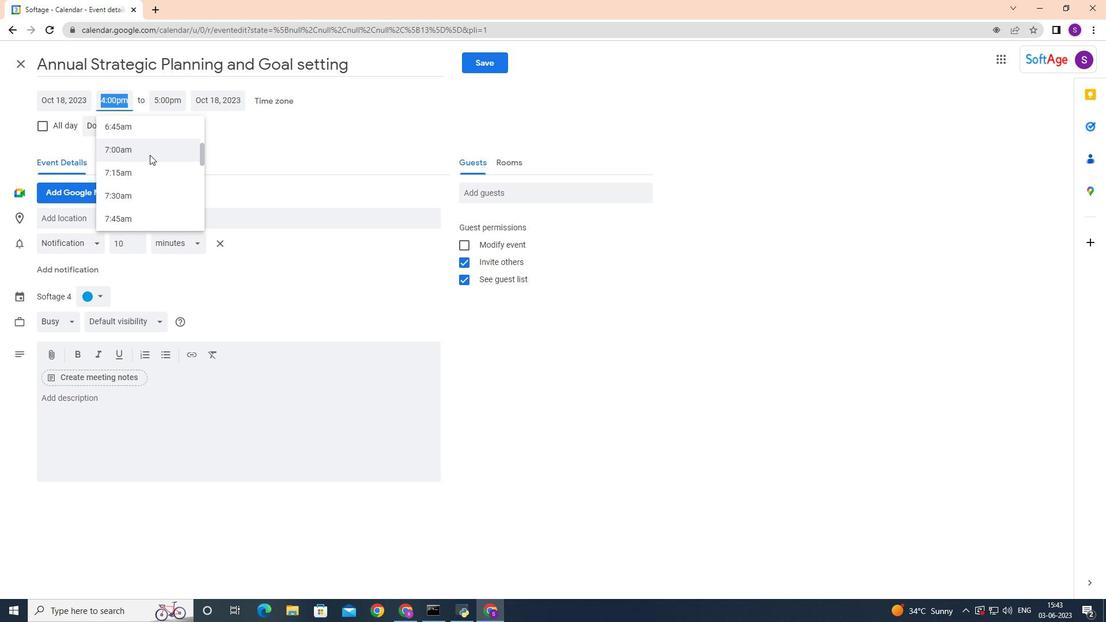 
Action: Mouse pressed left at (149, 152)
Screenshot: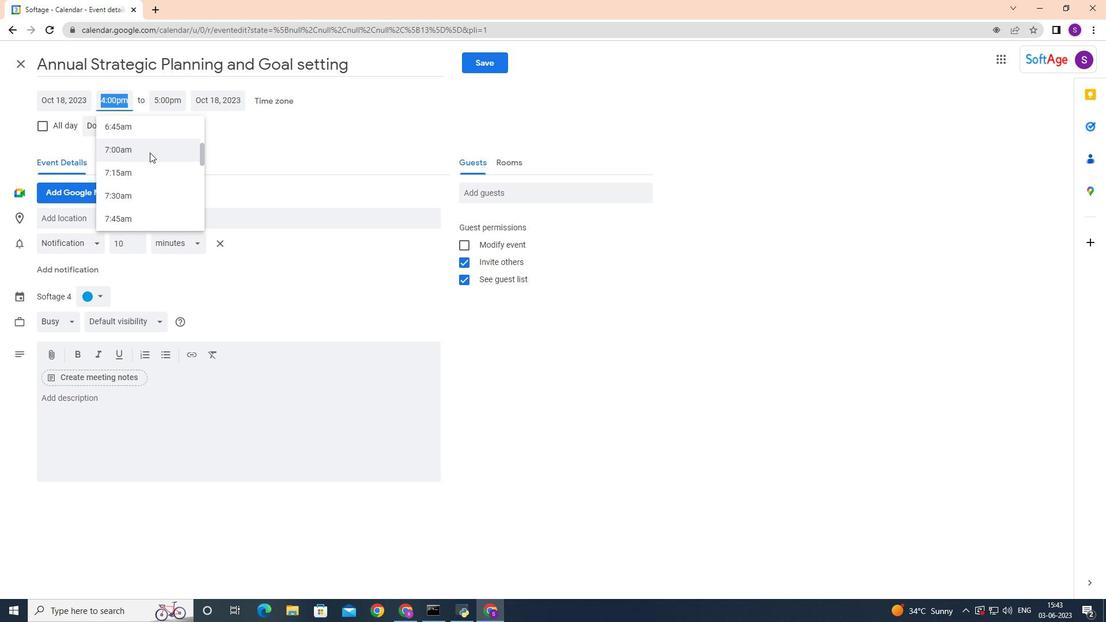 
Action: Mouse moved to (167, 100)
Screenshot: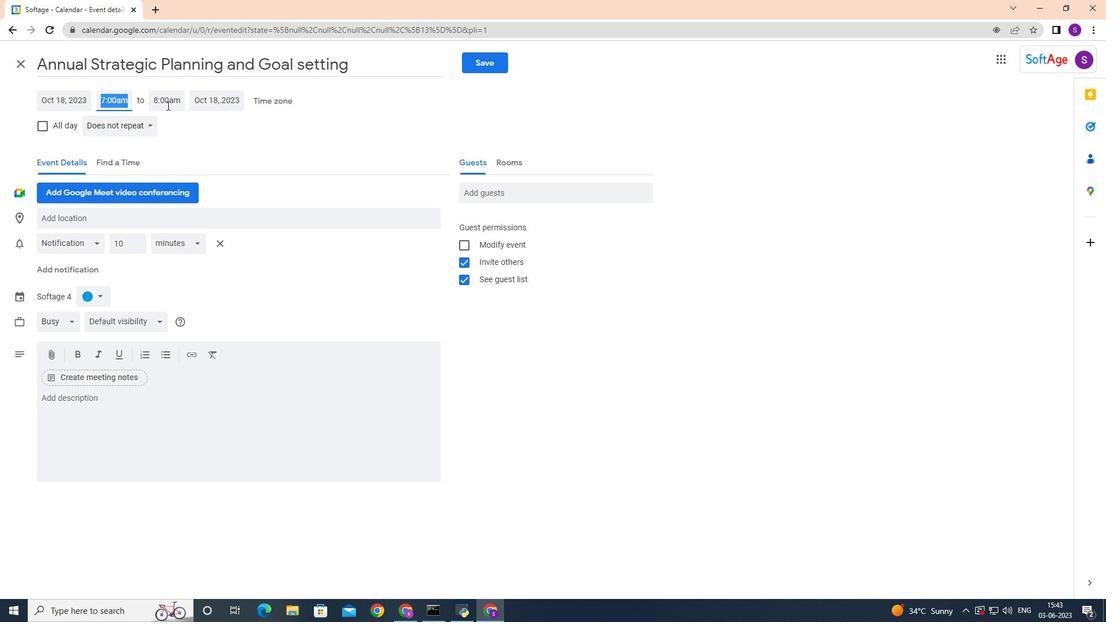 
Action: Mouse pressed left at (167, 100)
Screenshot: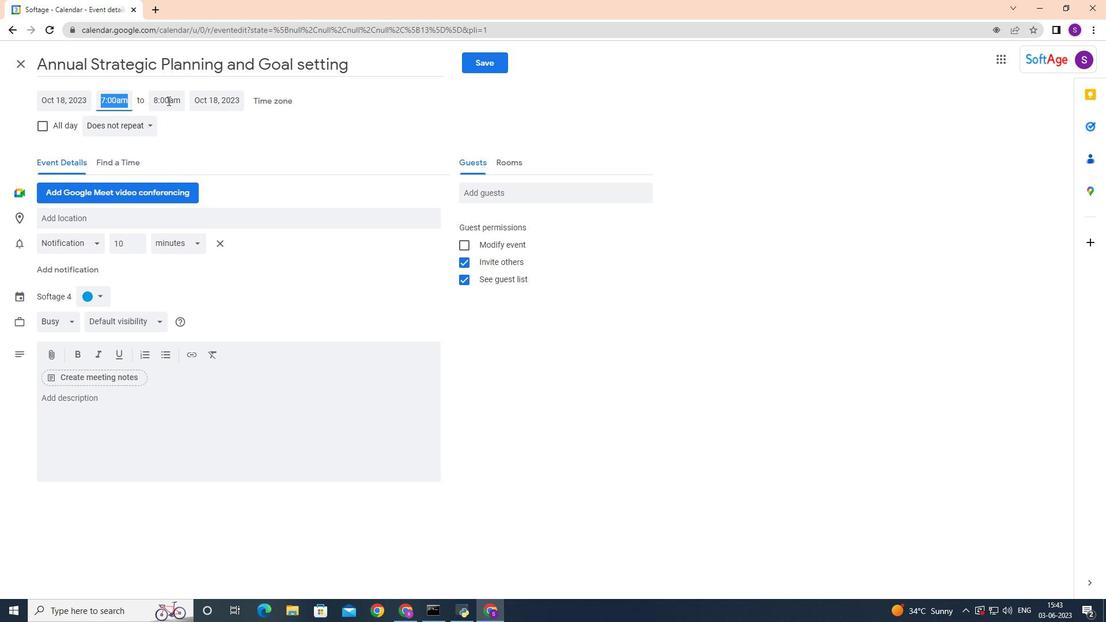 
Action: Mouse moved to (195, 221)
Screenshot: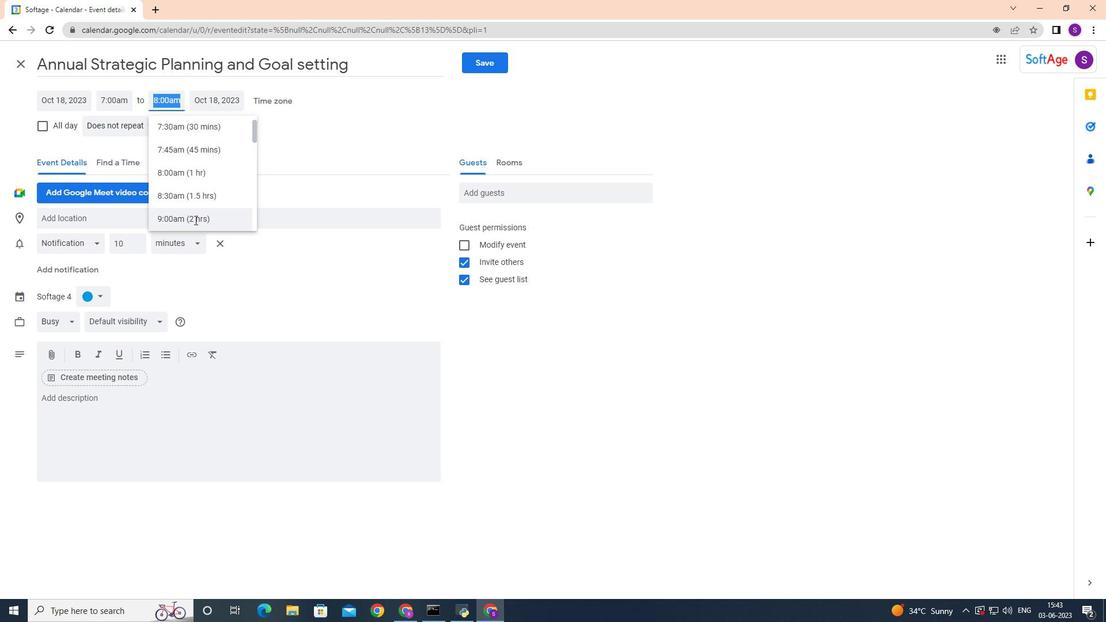 
Action: Mouse pressed left at (195, 221)
Screenshot: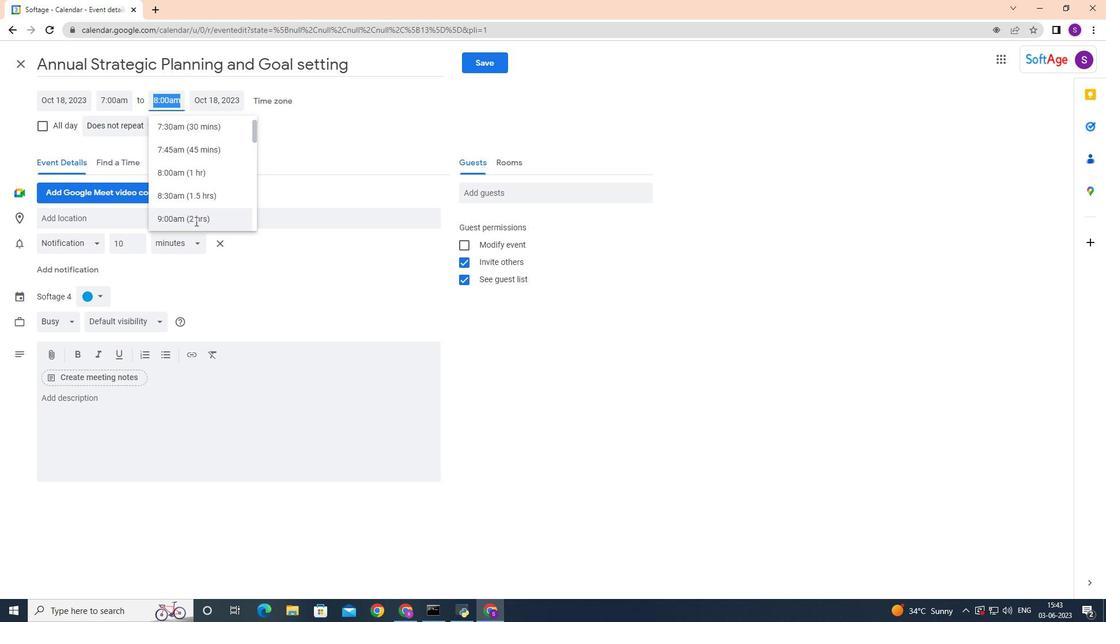 
Action: Mouse moved to (113, 397)
Screenshot: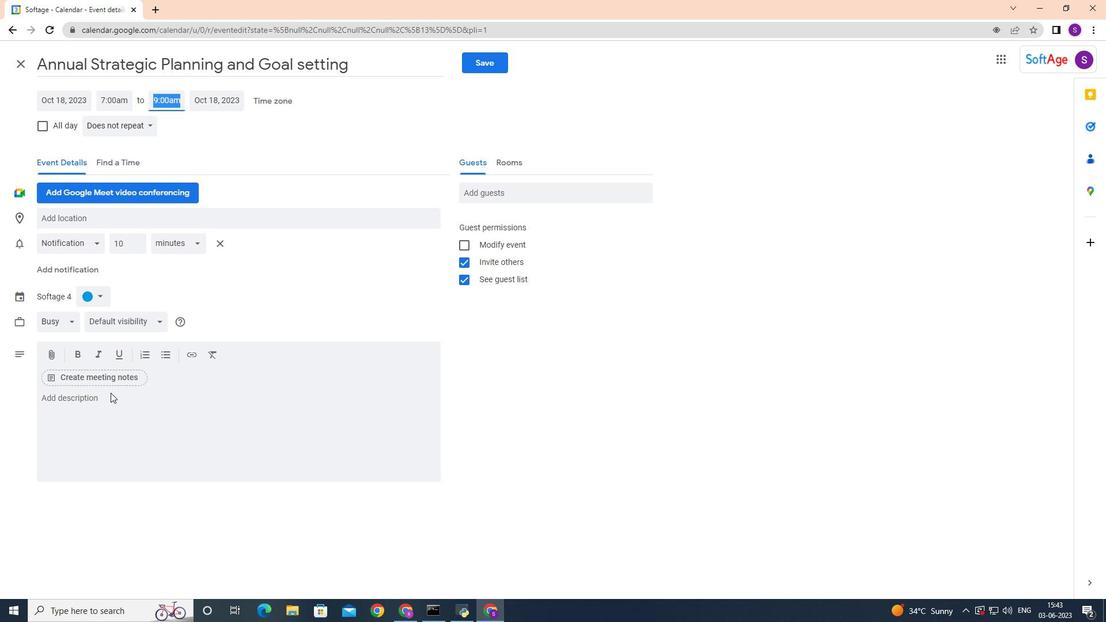 
Action: Mouse pressed left at (113, 397)
Screenshot: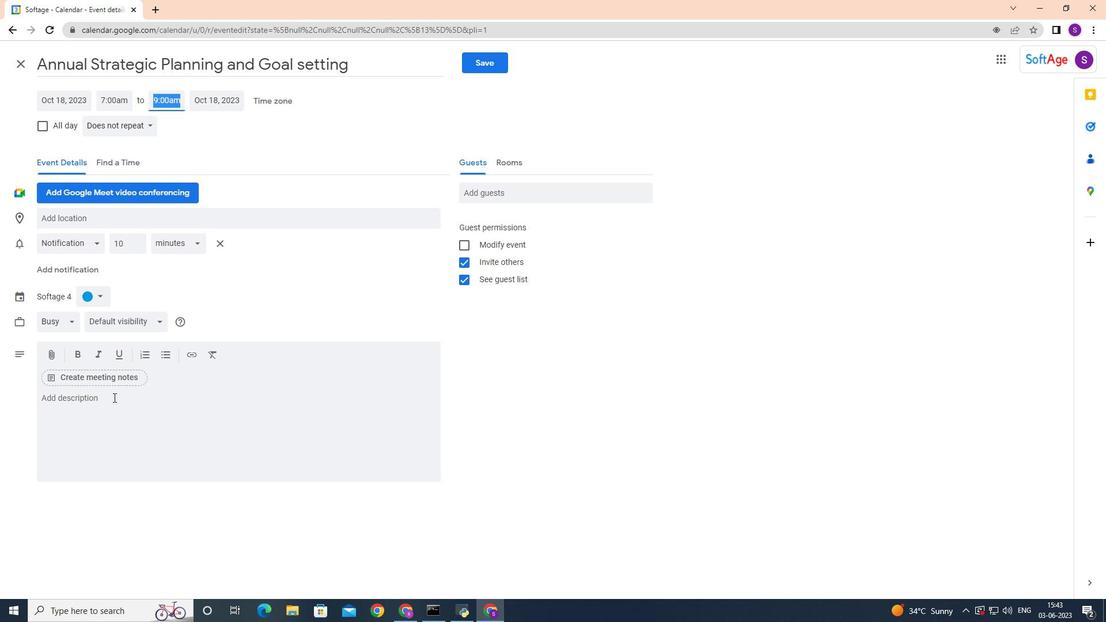 
Action: Mouse moved to (116, 396)
Screenshot: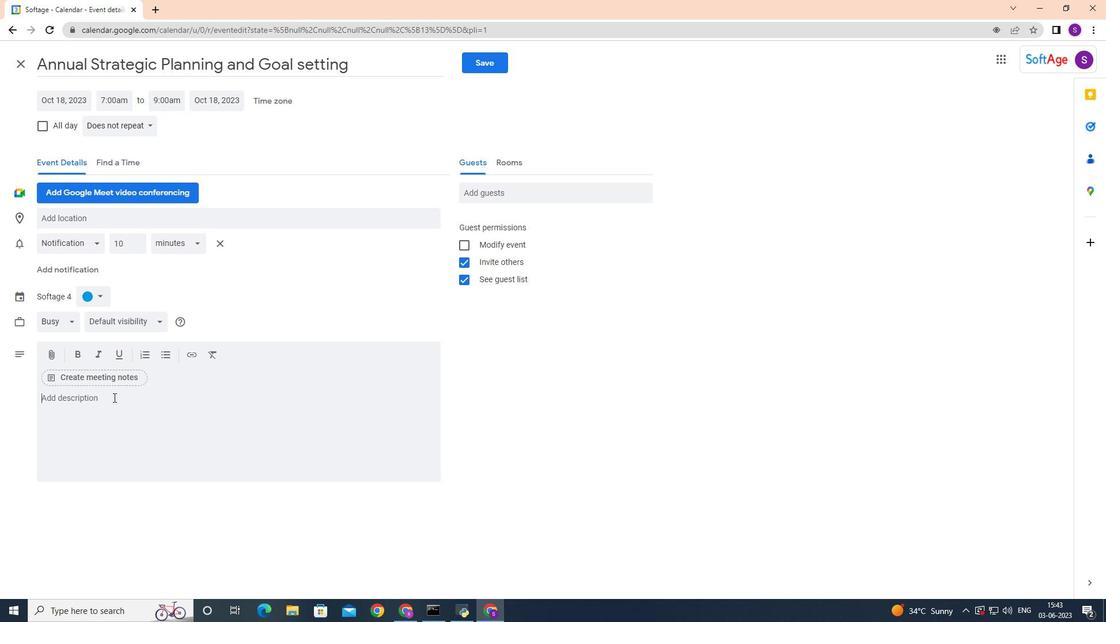 
Action: Key pressed <Key.shift>The<Key.space>employee<Key.space>will<Key.space>be<Key.space>informed<Key.space>about<Key.space>the<Key.space>available<Key.space>resources<Key.space>and<Key.space>support<Key.space>system,<Key.space>such<Key.space>as<Key.space>training<Key.space>programs,<Key.space>mentorship<Key.space>opportunities<Key.space>or<Key.space>coaching<Key.space>sessions<Key.space>.<Key.space>the<Key.space>suspervisor<Key.space>e<Key.backspace><Key.backspace><Key.backspace><Key.backspace><Key.backspace><Key.backspace><Key.backspace><Key.backspace>rvisor<Key.space>
Screenshot: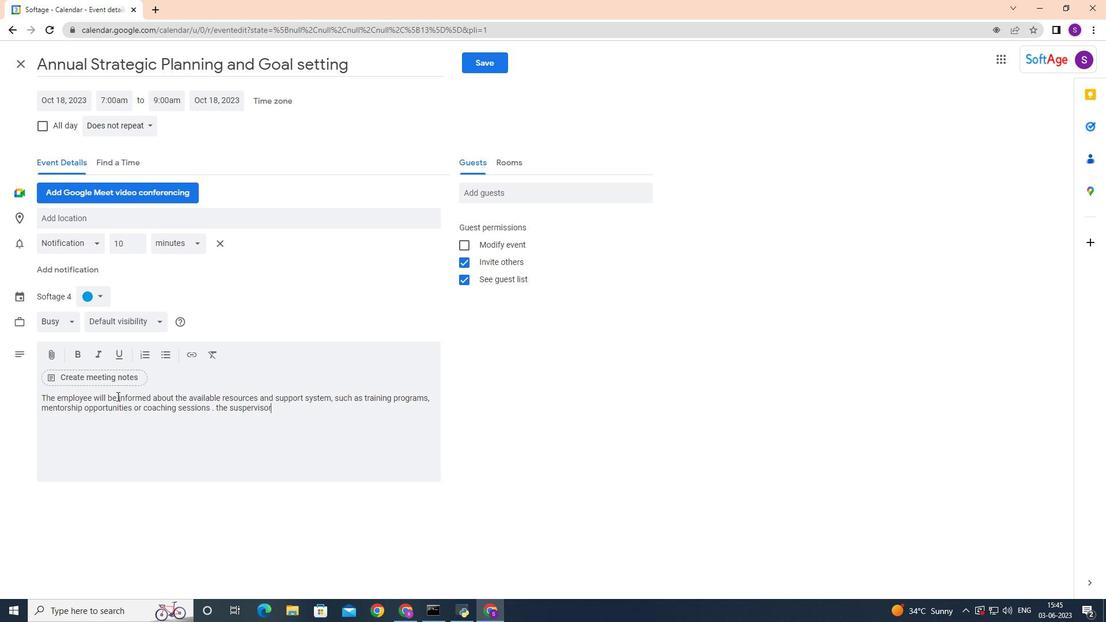 
Action: Mouse moved to (243, 407)
Screenshot: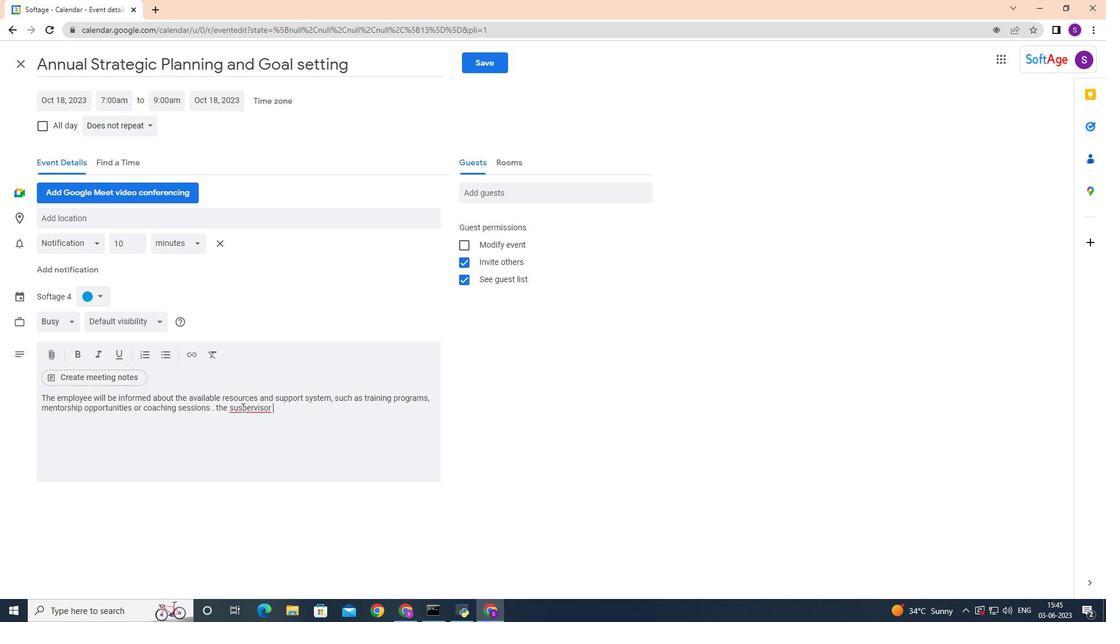 
Action: Mouse pressed left at (243, 407)
Screenshot: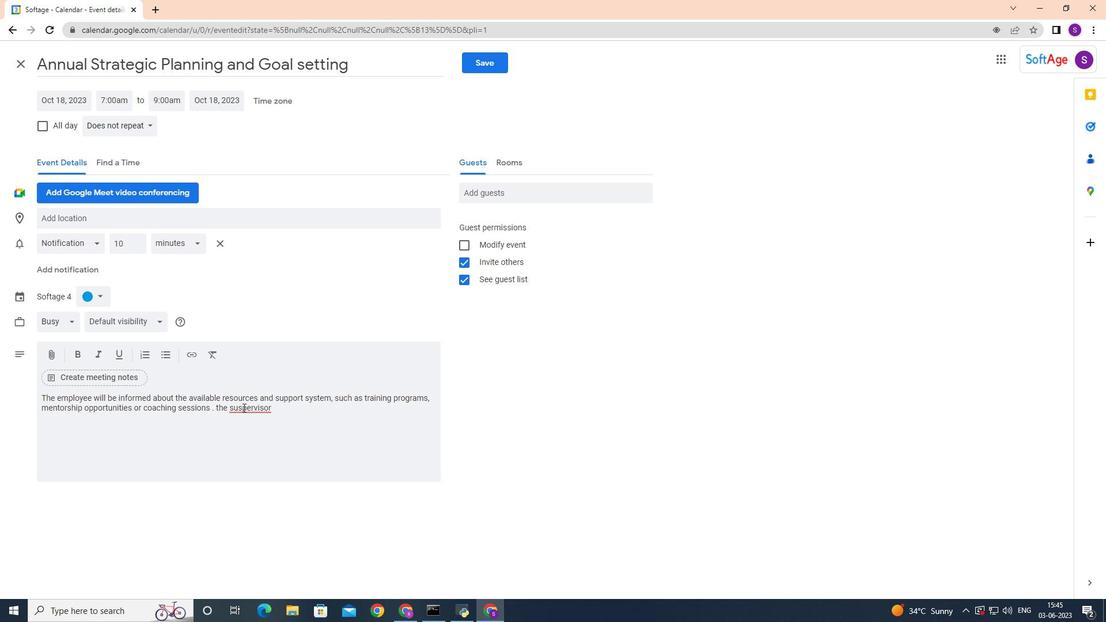 
Action: Mouse moved to (243, 407)
Screenshot: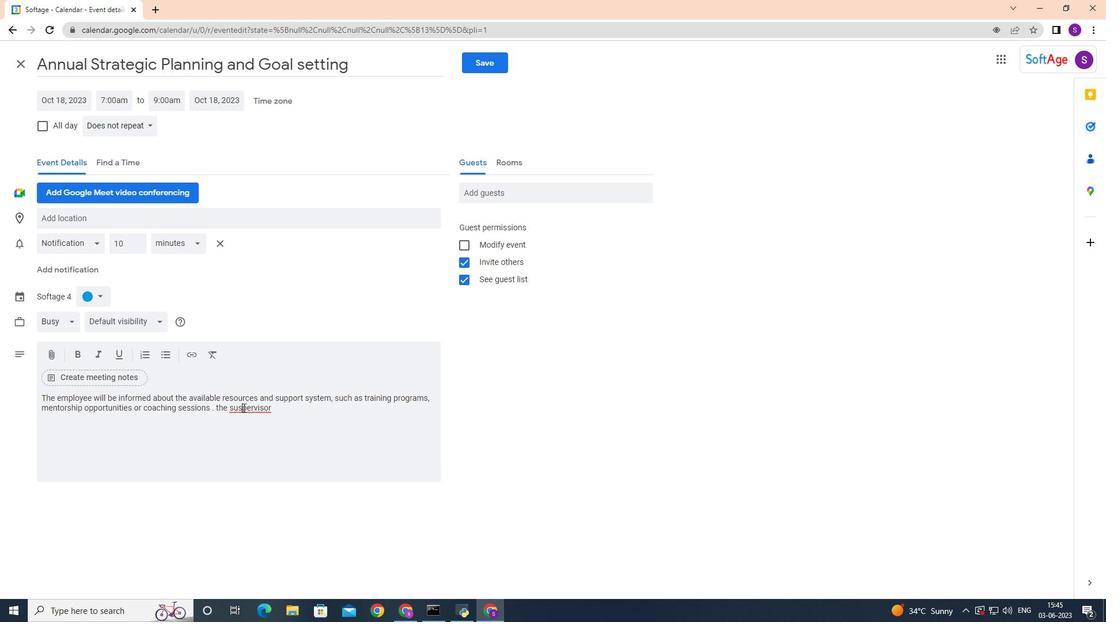 
Action: Key pressed <Key.backspace><Key.enter>
Screenshot: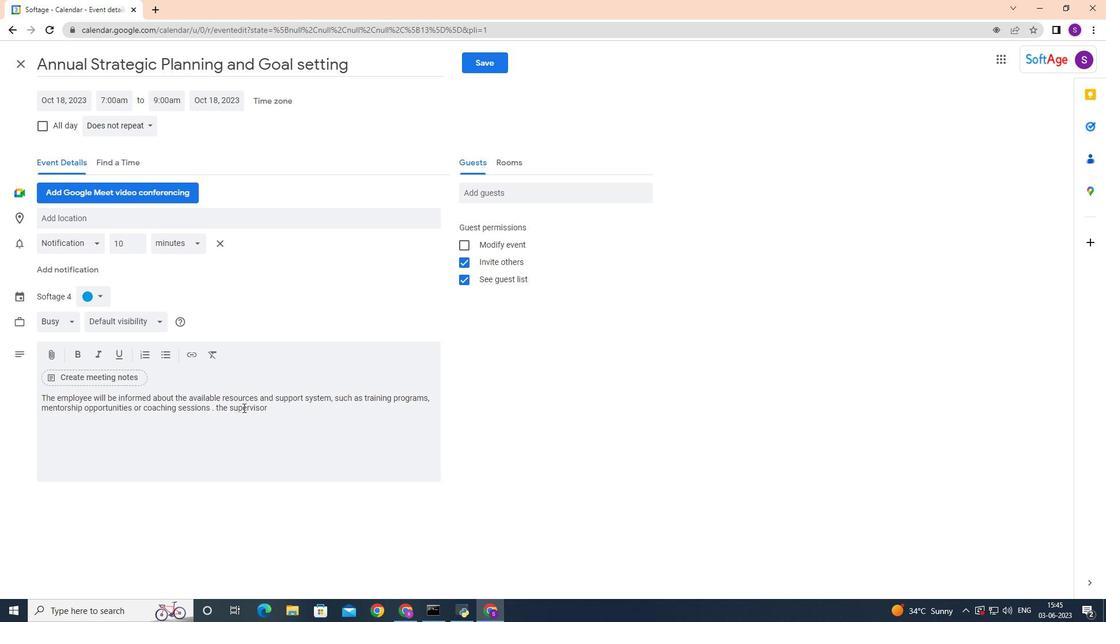 
Action: Mouse moved to (70, 411)
Screenshot: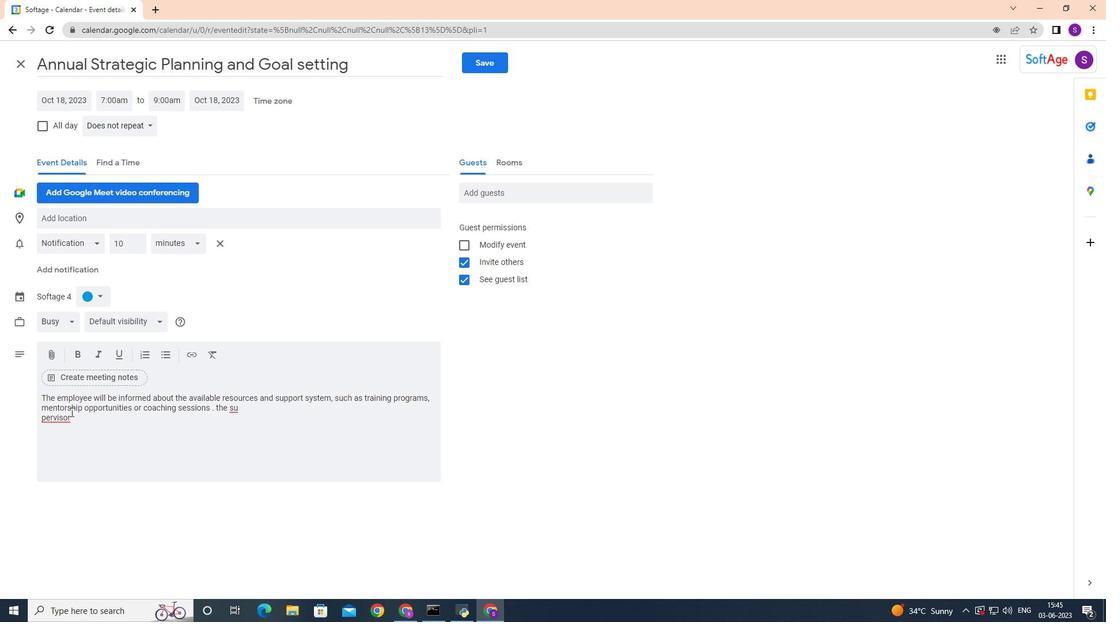 
Action: Mouse pressed left at (70, 411)
Screenshot: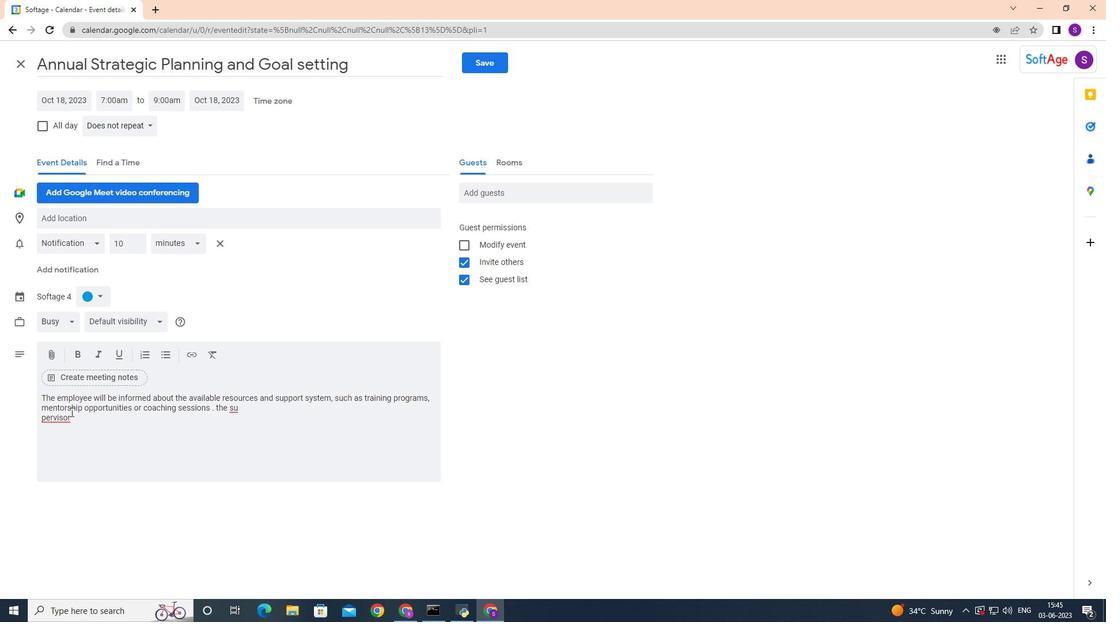 
Action: Mouse moved to (76, 426)
Screenshot: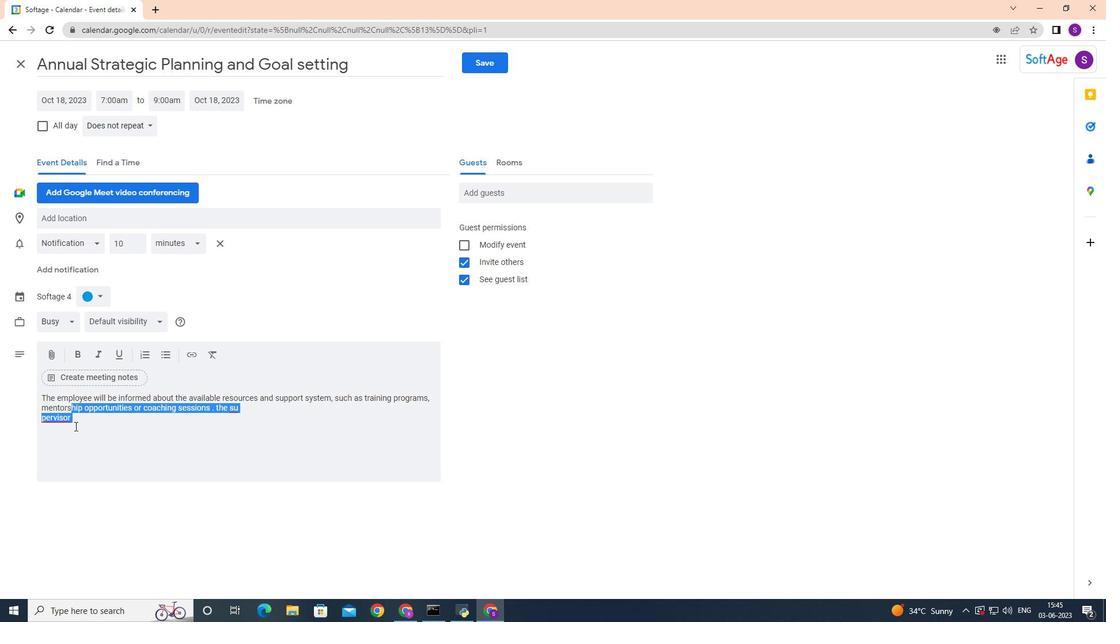
Action: Mouse pressed left at (76, 426)
Screenshot: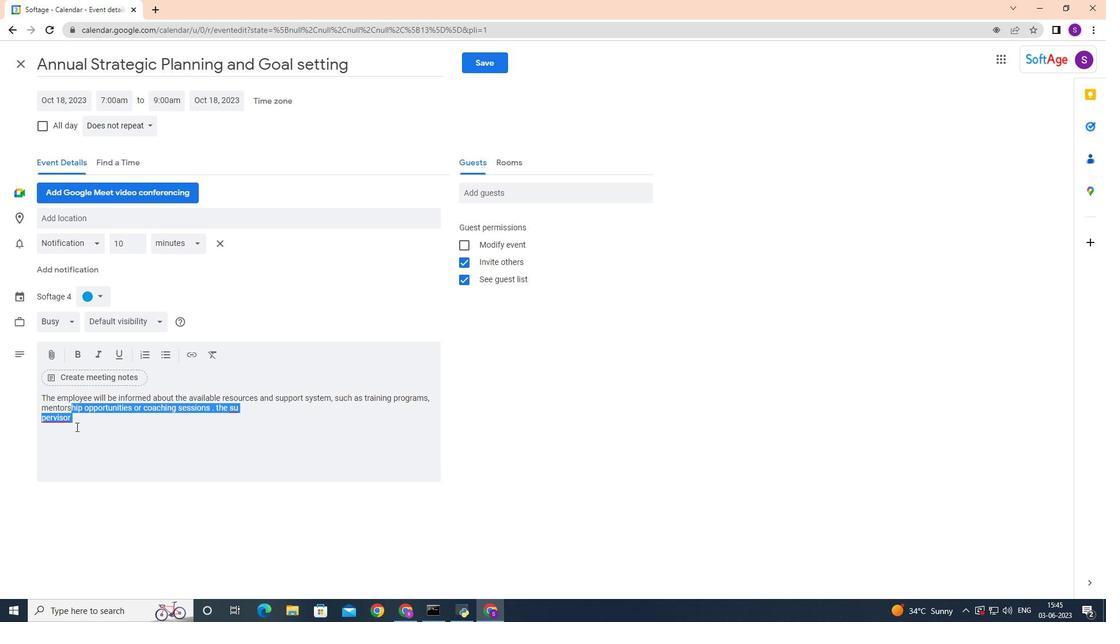 
Action: Mouse moved to (74, 420)
Screenshot: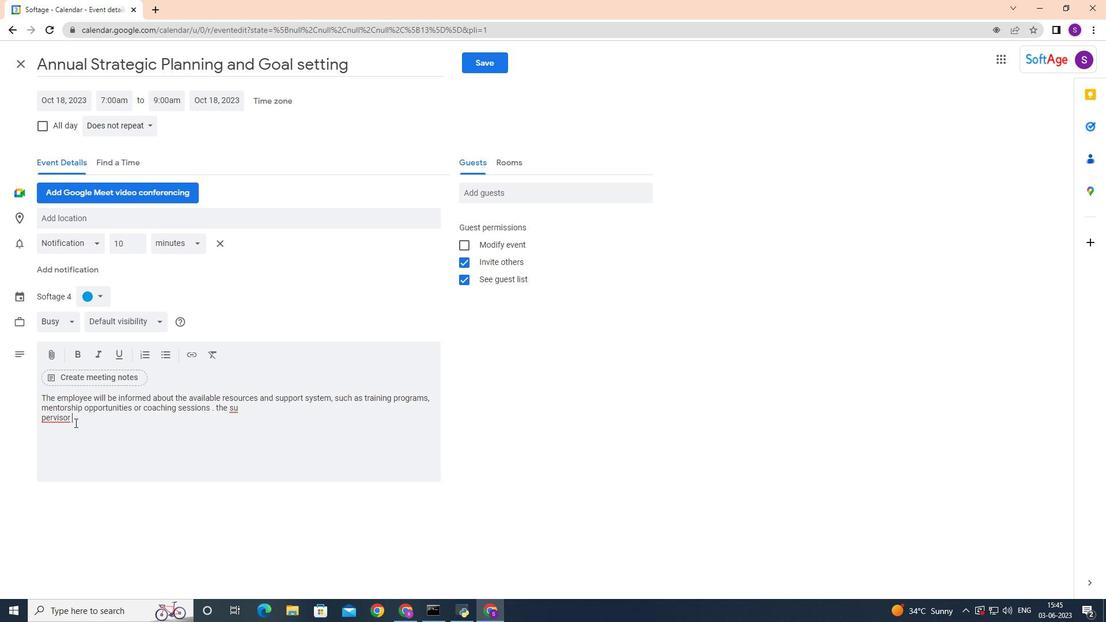 
Action: Key pressed <Key.backspace><Key.backspace><Key.backspace><Key.backspace><Key.backspace><Key.backspace><Key.backspace><Key.backspace><Key.backspace>
Screenshot: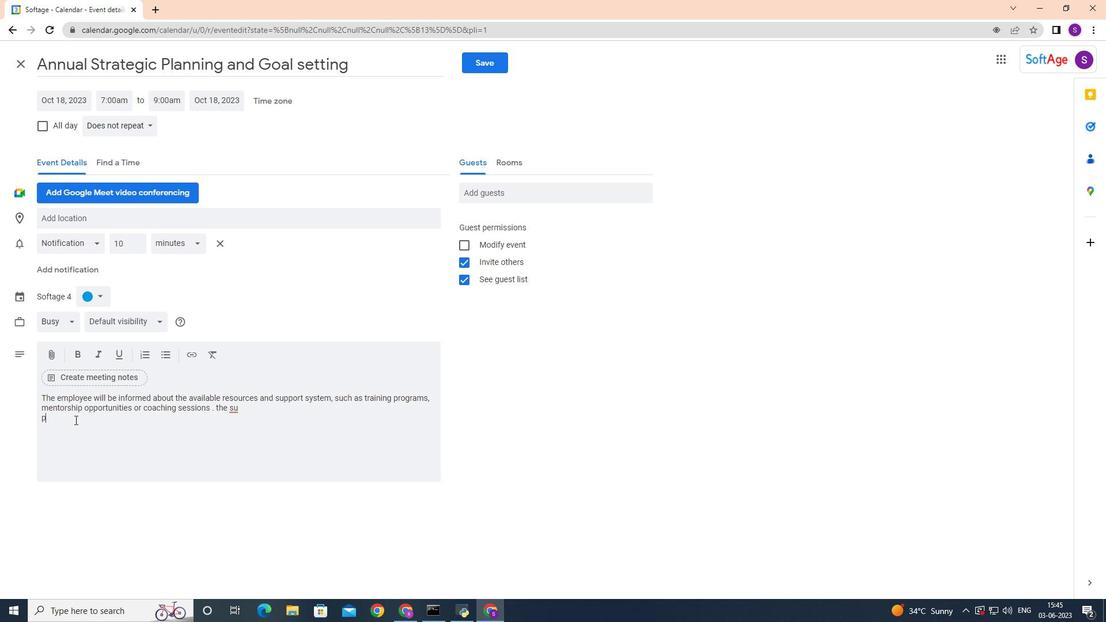 
Action: Mouse moved to (243, 410)
Screenshot: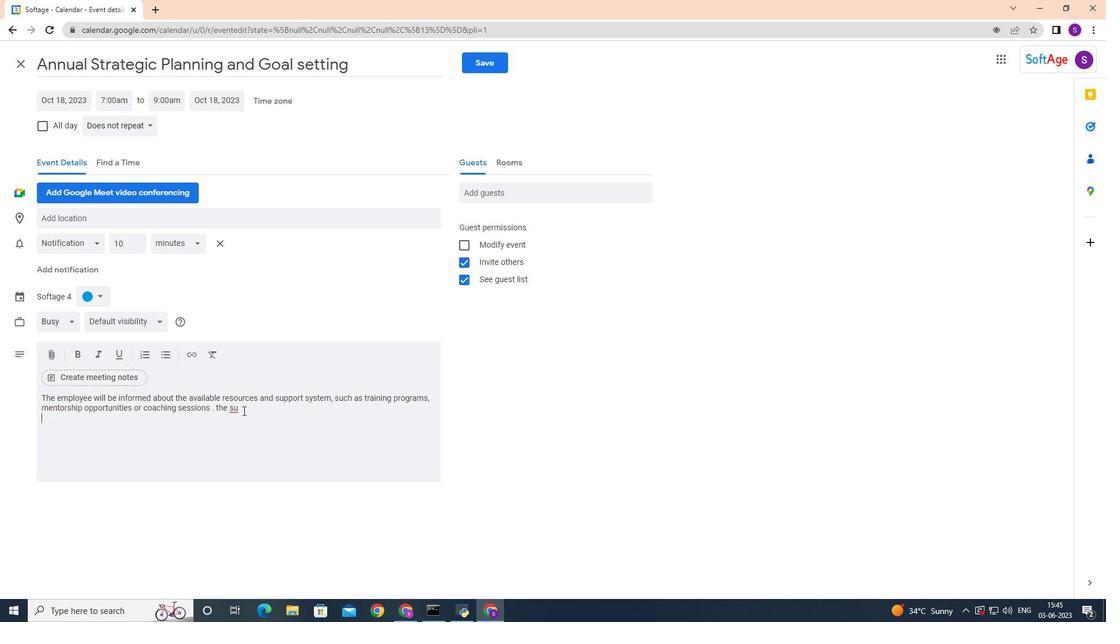 
Action: Mouse pressed left at (243, 410)
Screenshot: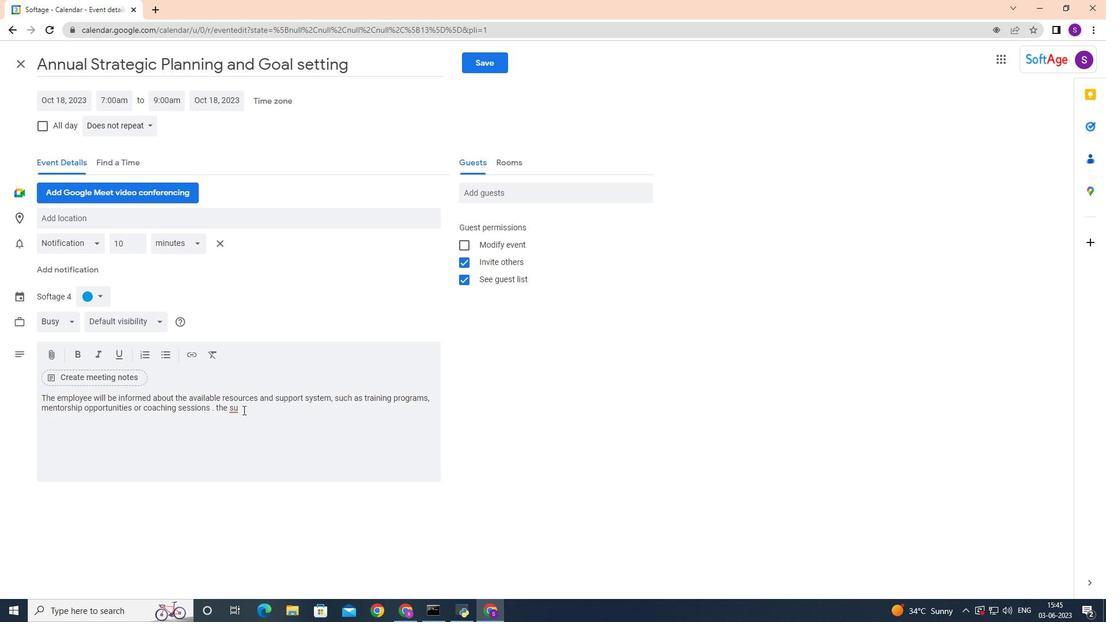 
Action: Key pressed pervisor<Key.space>will<Key.space>offer<Key.space>guidance<Key.space>and<Key.space>assistance<Key.space>in<Key.space>accessing<Key.space>these<Key.space>resources<Key.space>to<Key.space>facilitate<Key.space>the<Key.space>employee<Key.space>improvement.
Screenshot: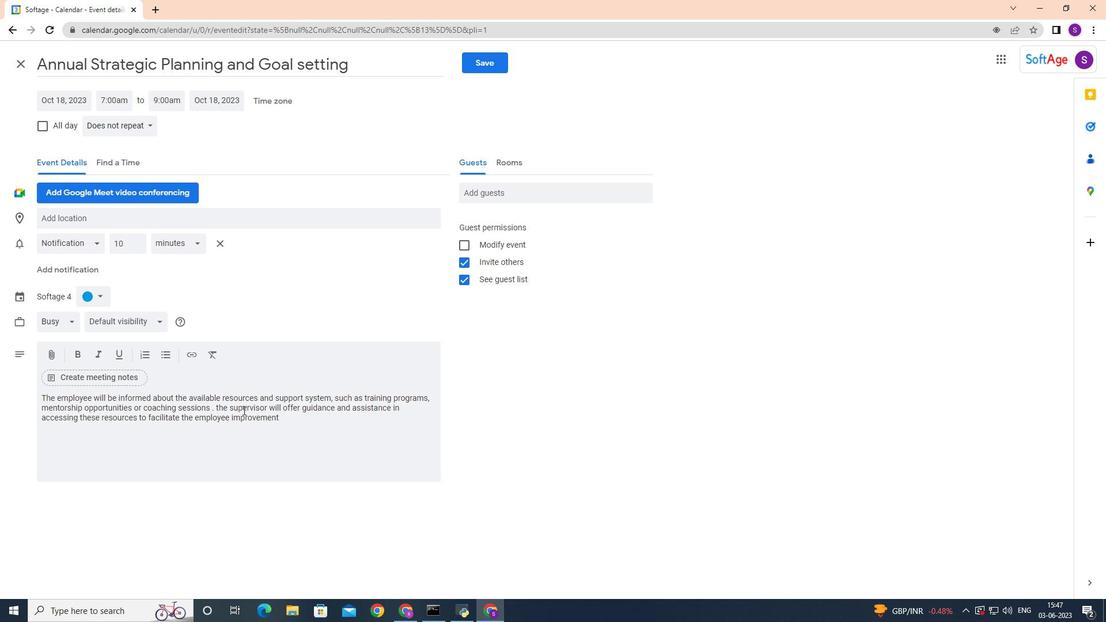 
Action: Mouse moved to (99, 296)
Screenshot: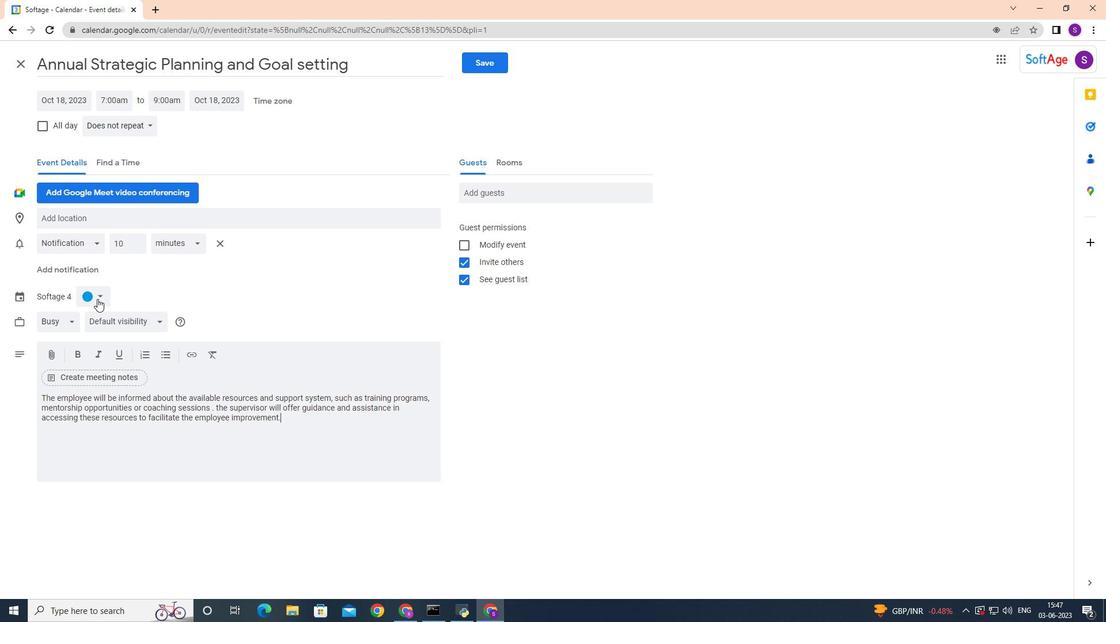 
Action: Mouse pressed left at (99, 296)
Screenshot: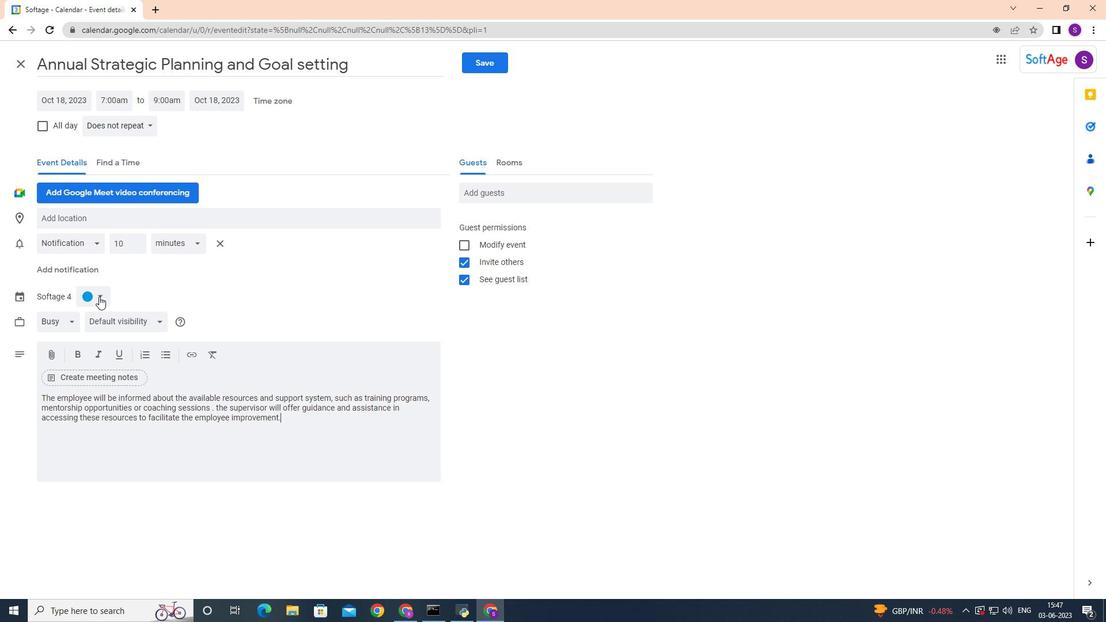 
Action: Mouse moved to (86, 322)
Screenshot: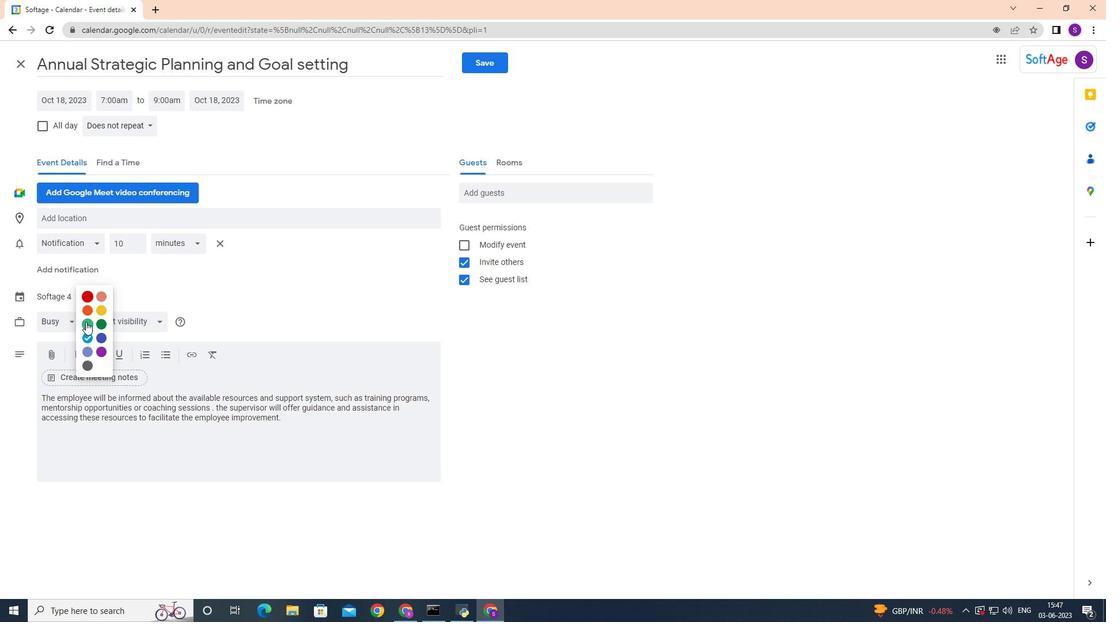 
Action: Mouse pressed left at (86, 322)
Screenshot: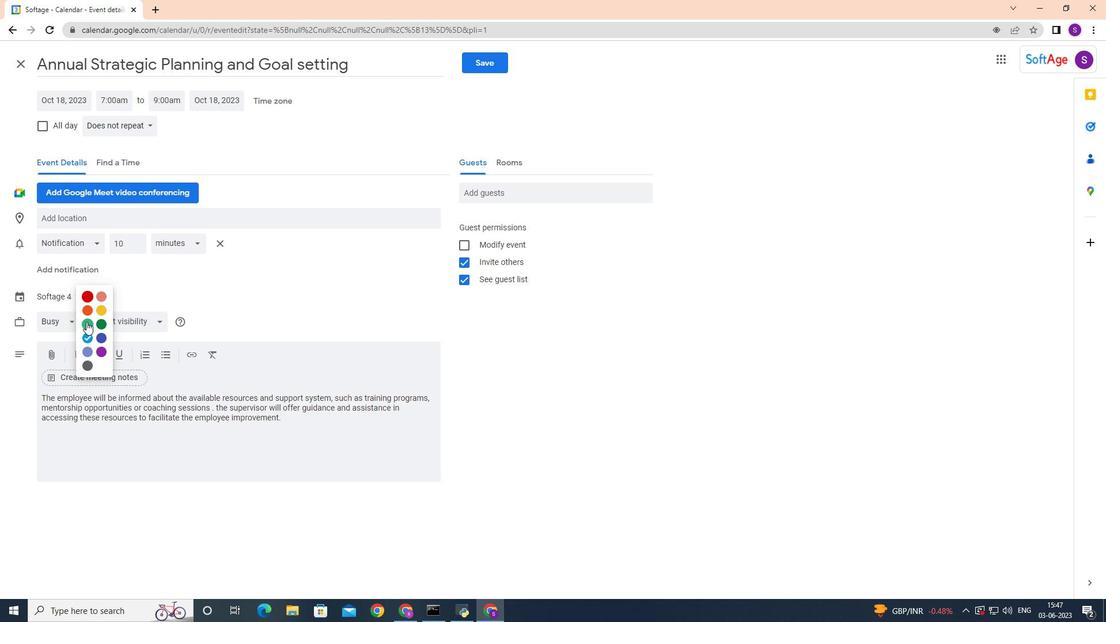 
Action: Mouse moved to (77, 220)
Screenshot: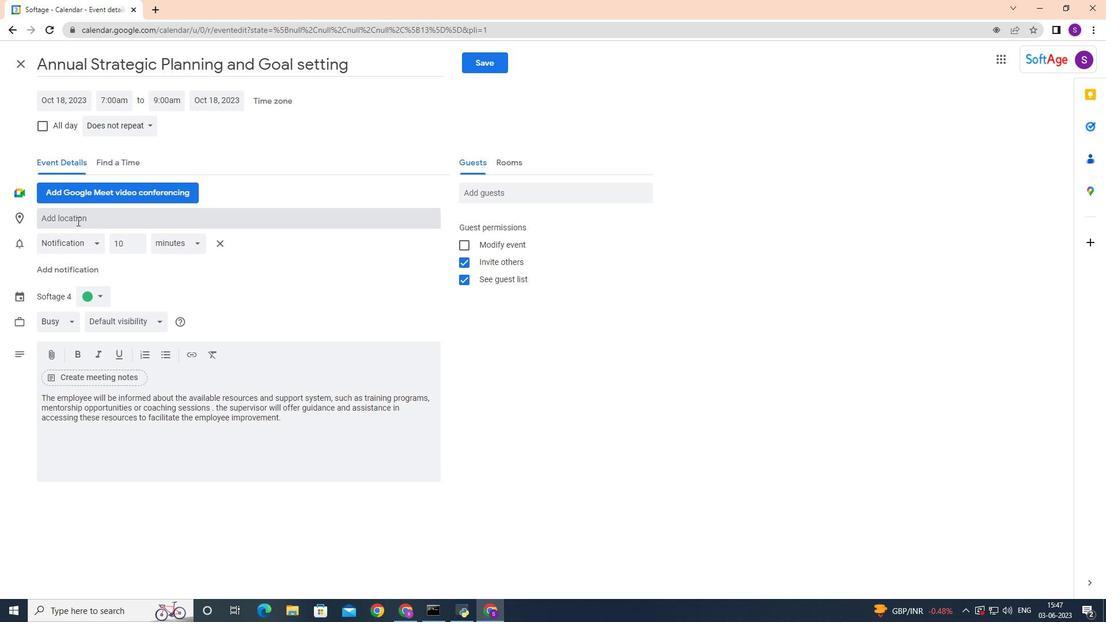 
Action: Mouse pressed left at (77, 220)
Screenshot: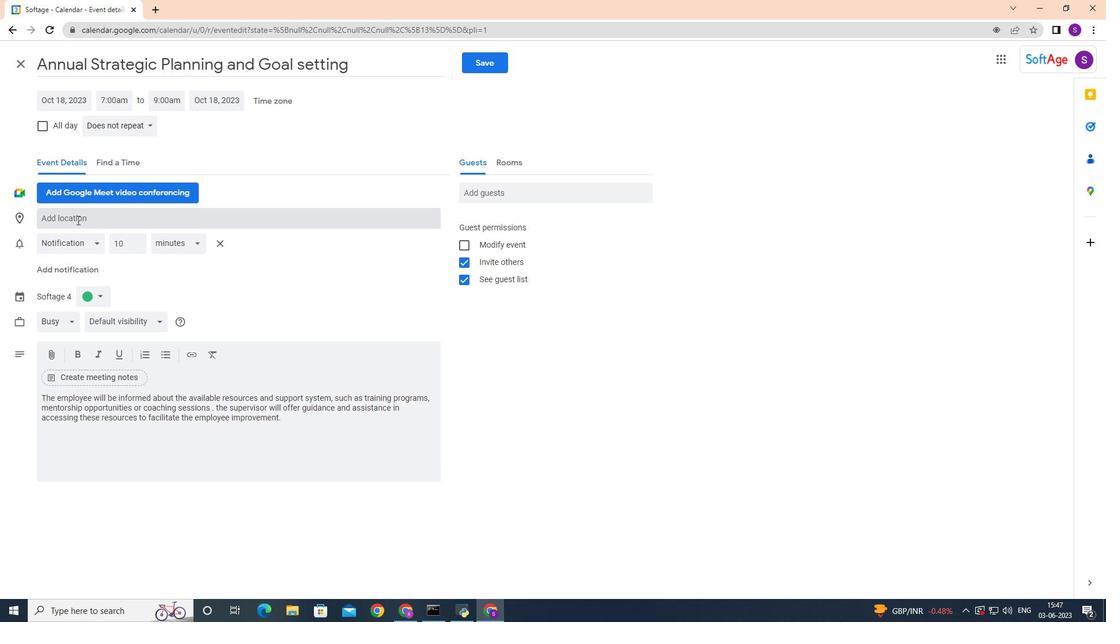 
Action: Key pressed <Key.shift>Havana,<Key.space><Key.shift><Key.shift>Cuba,
Screenshot: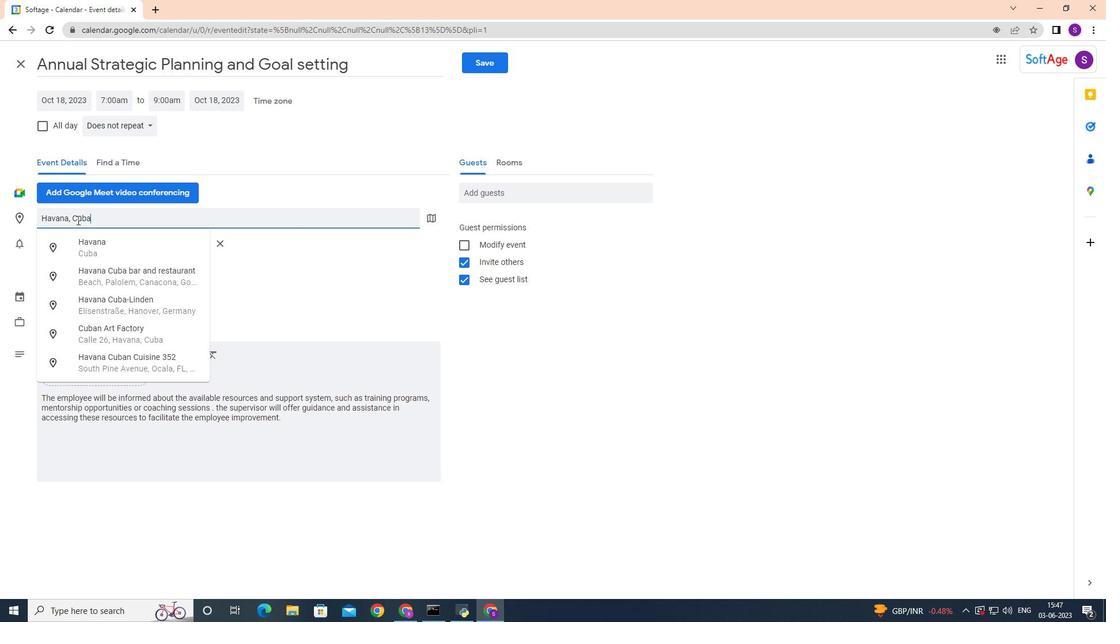 
Action: Mouse moved to (545, 190)
Screenshot: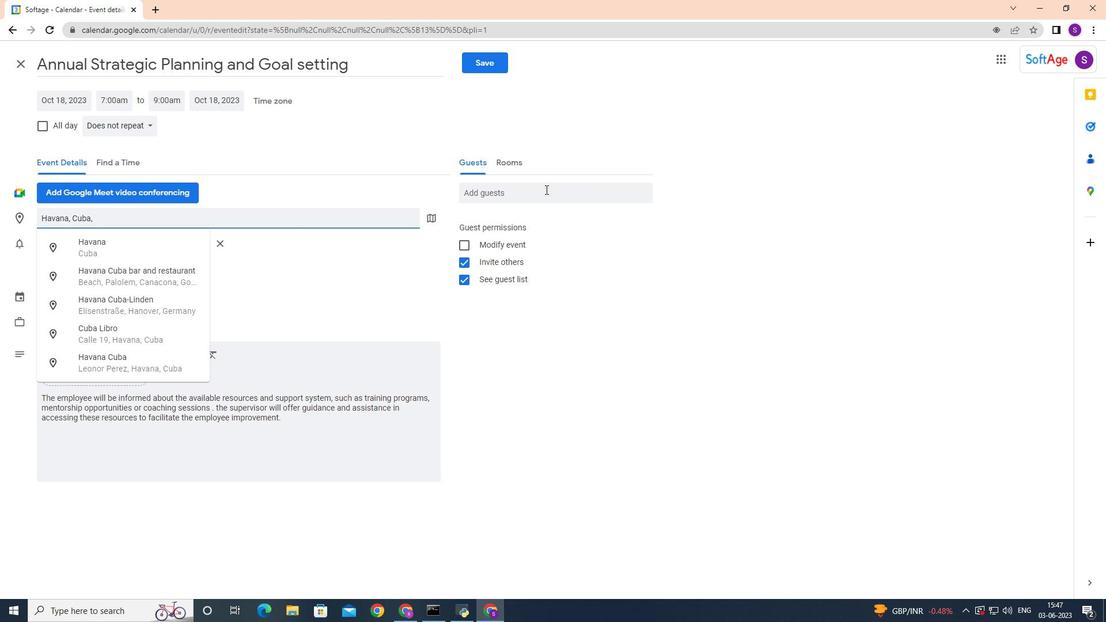 
Action: Mouse pressed left at (545, 190)
Screenshot: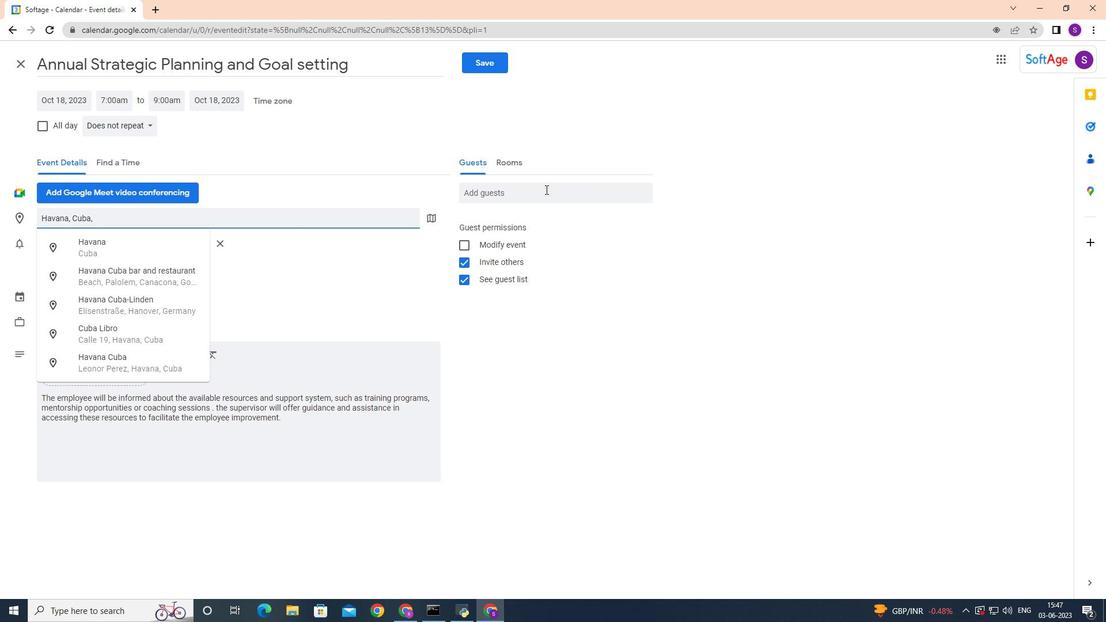 
Action: Key pressed softage.3
Screenshot: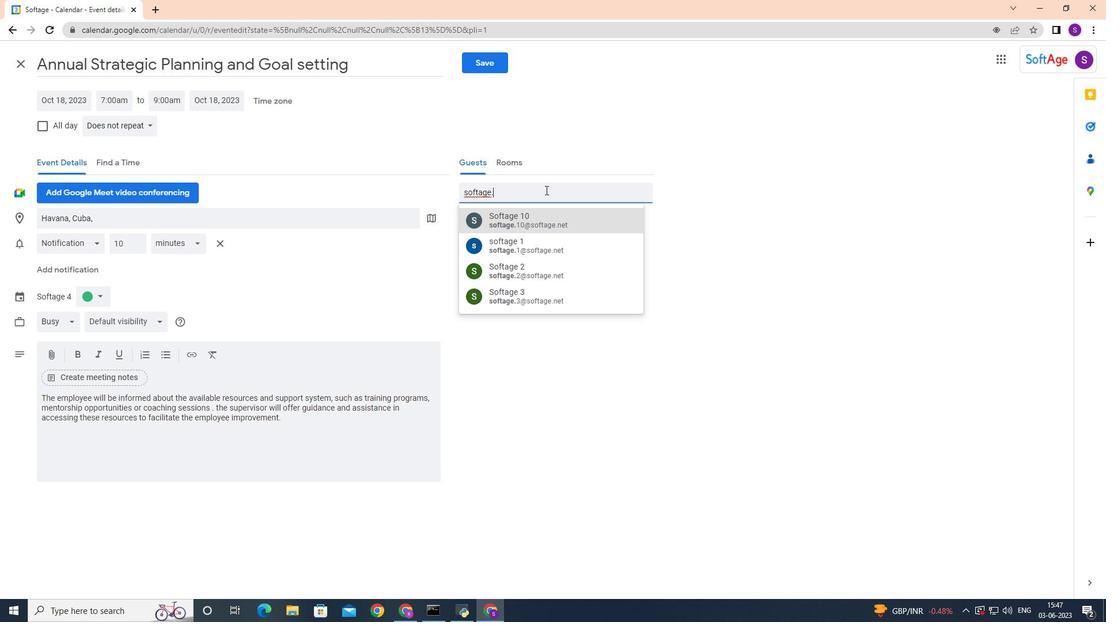 
Action: Mouse moved to (526, 216)
Screenshot: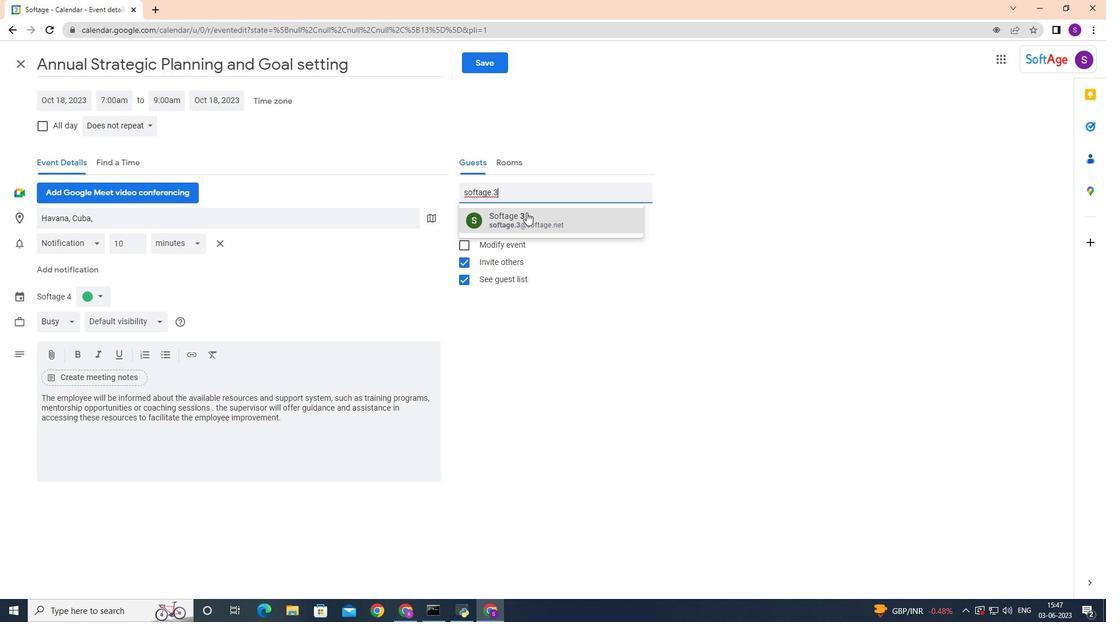 
Action: Mouse pressed left at (526, 216)
Screenshot: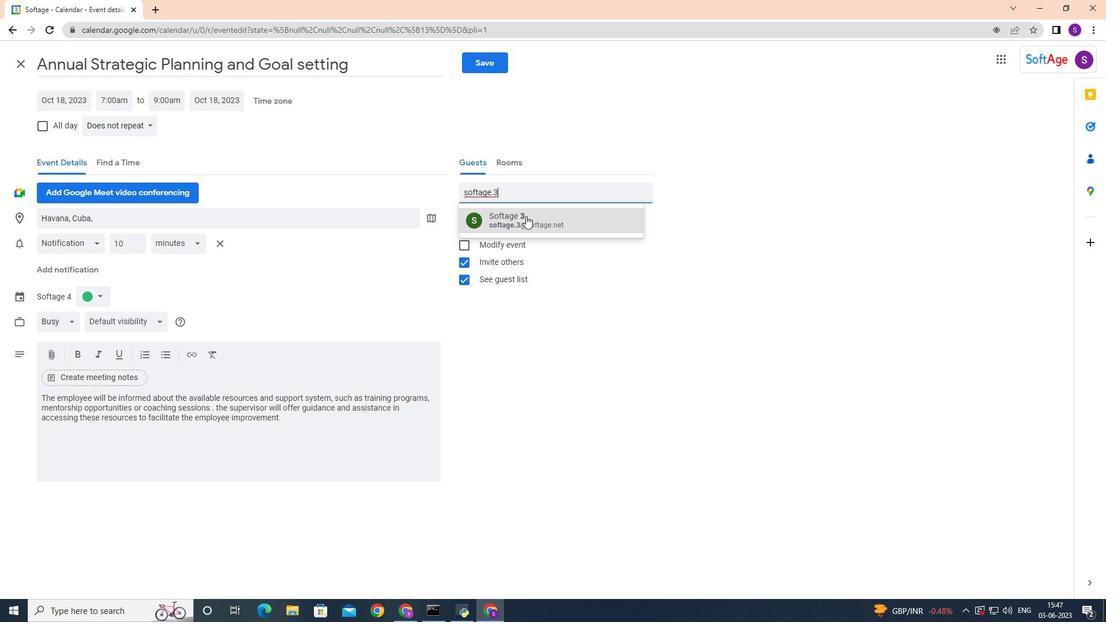 
Action: Mouse moved to (526, 215)
Screenshot: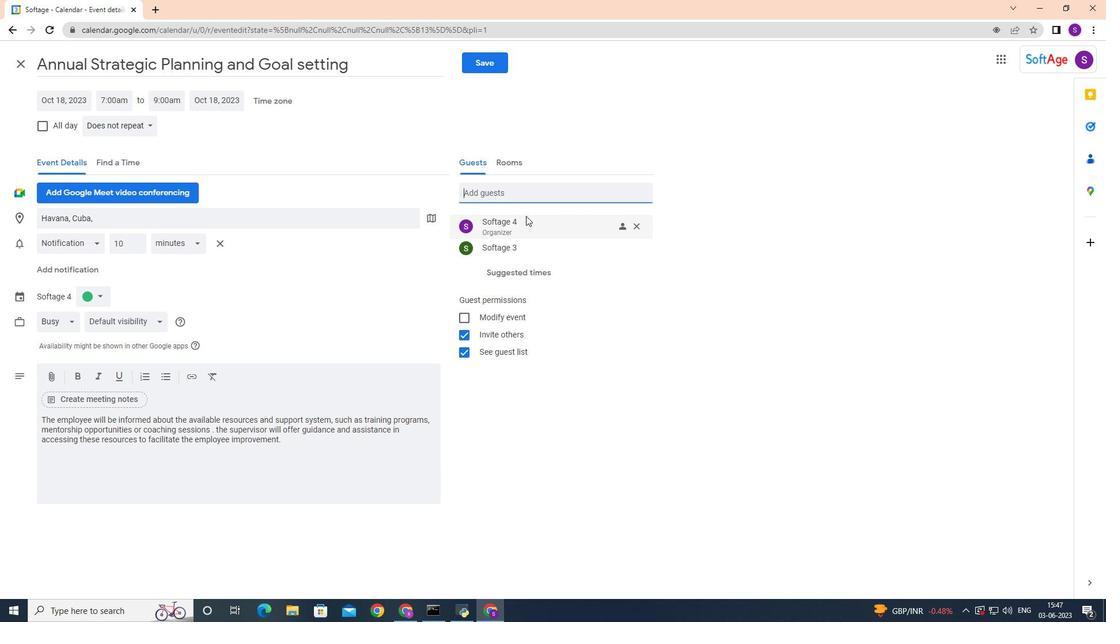 
Action: Key pressed softage.5
Screenshot: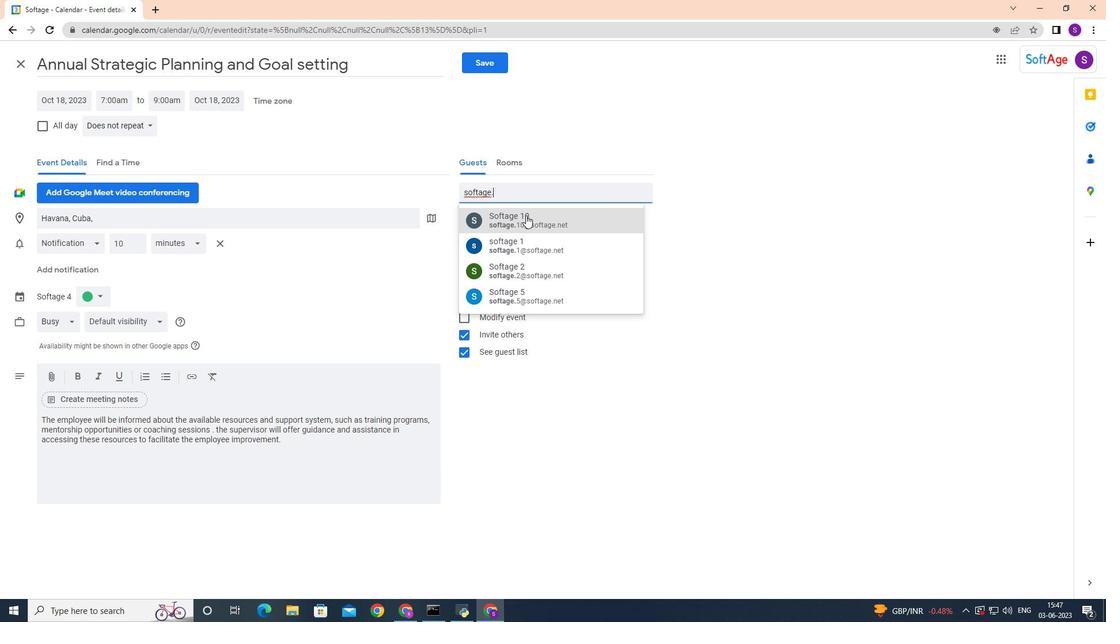 
Action: Mouse moved to (522, 219)
Screenshot: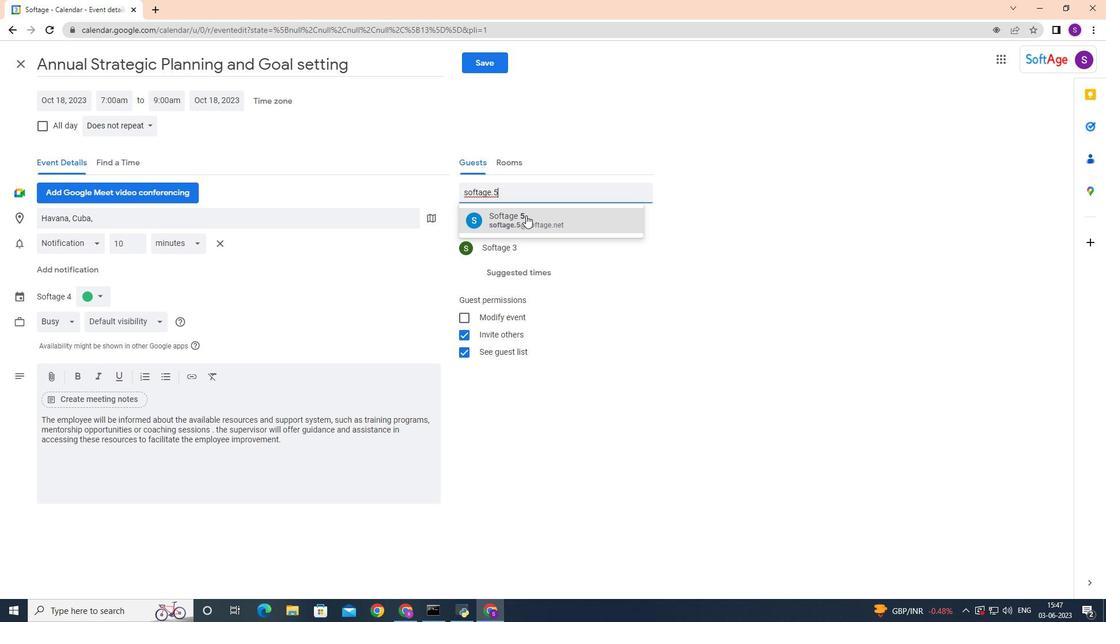 
Action: Mouse pressed left at (522, 219)
Screenshot: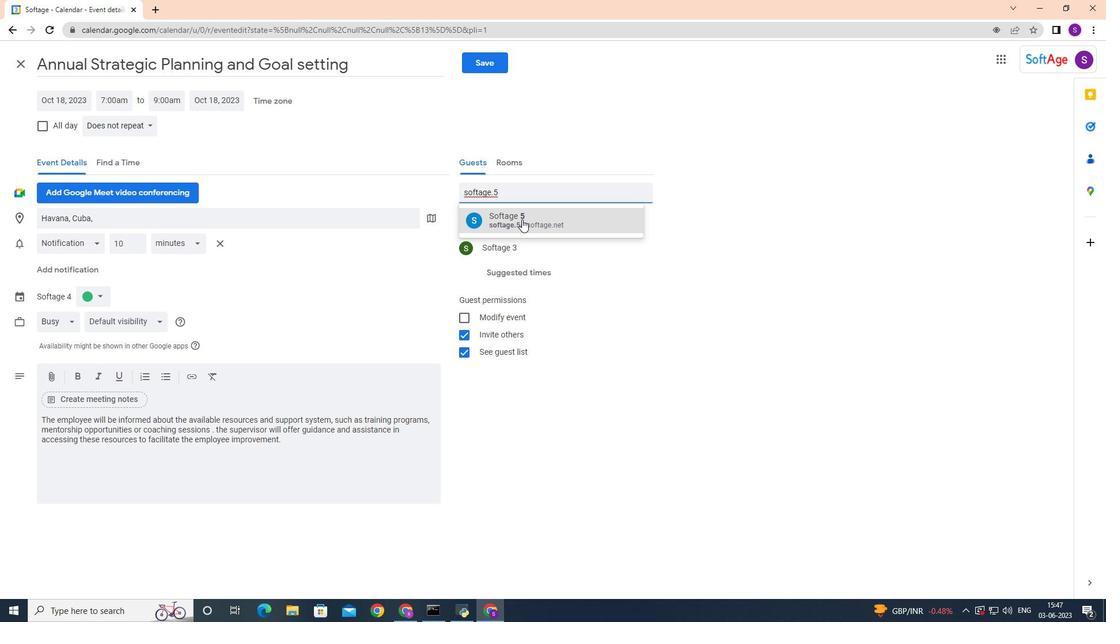 
Action: Mouse moved to (150, 125)
Screenshot: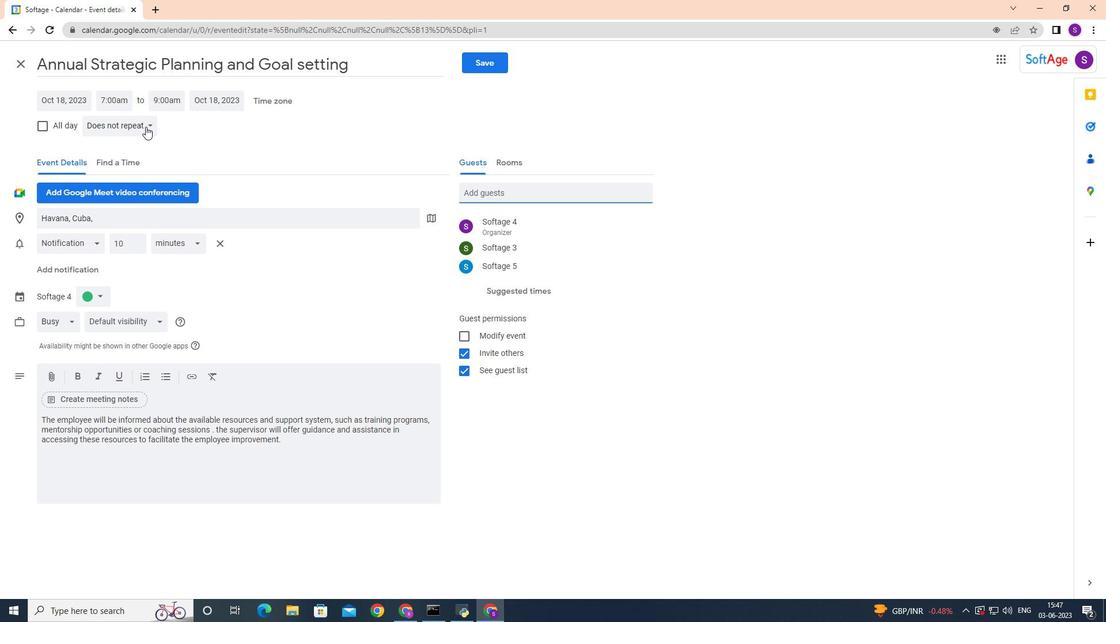 
Action: Mouse pressed left at (150, 125)
Screenshot: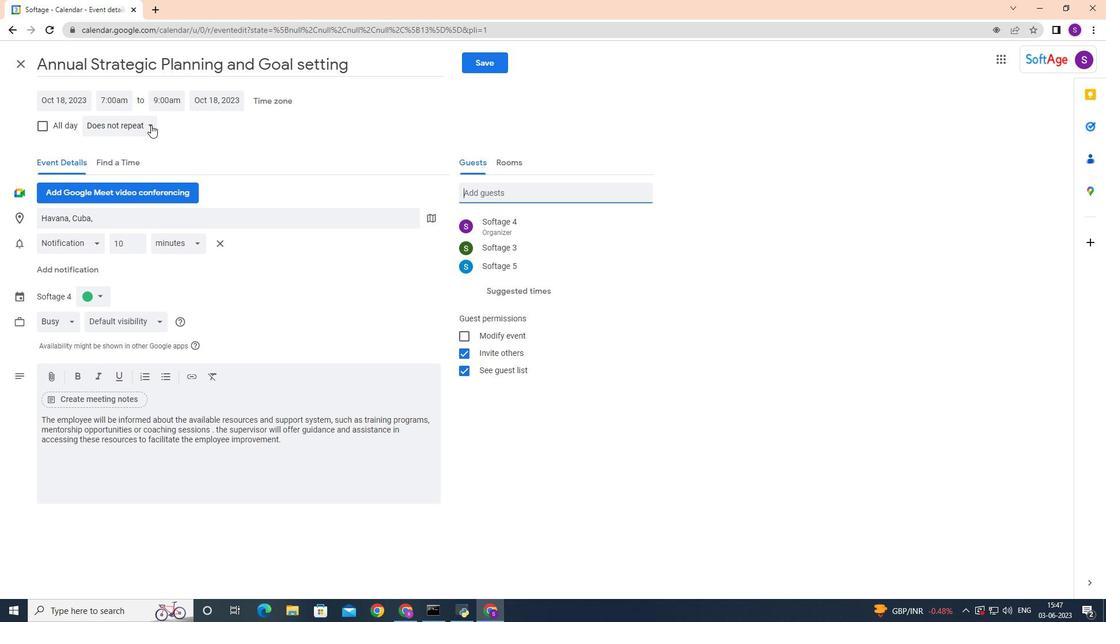 
Action: Mouse moved to (149, 125)
Screenshot: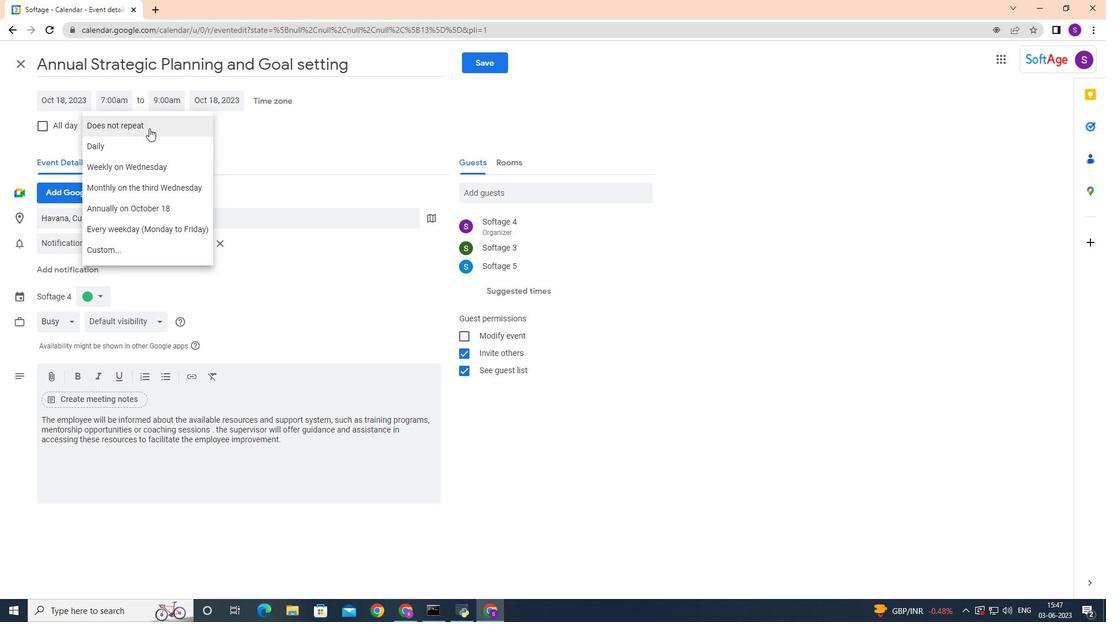 
Action: Mouse pressed left at (149, 125)
Screenshot: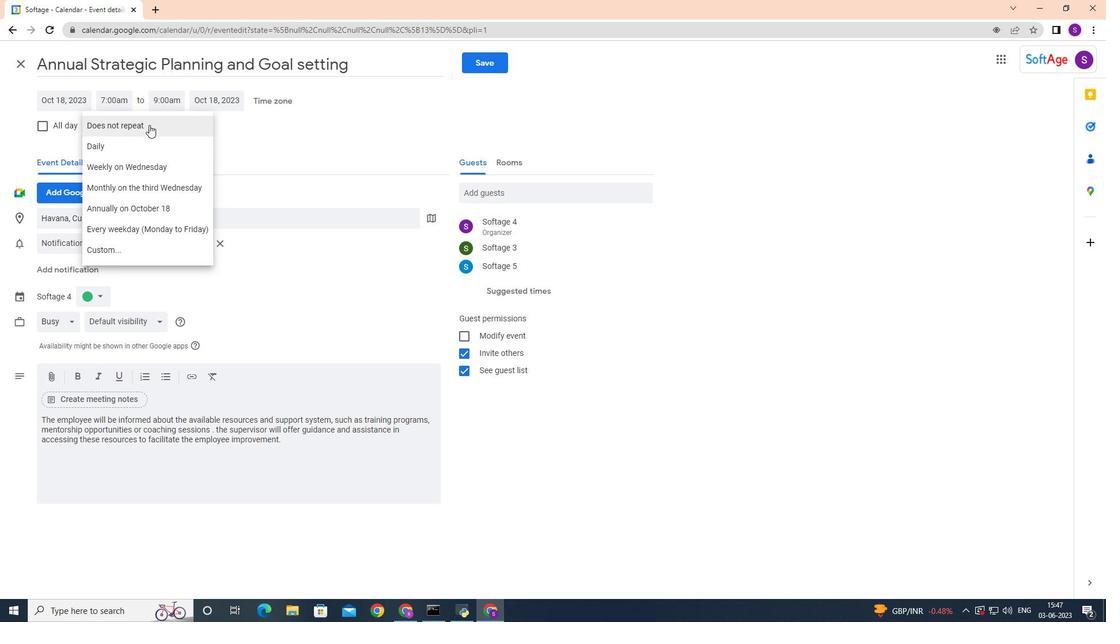 
Action: Mouse moved to (485, 64)
Screenshot: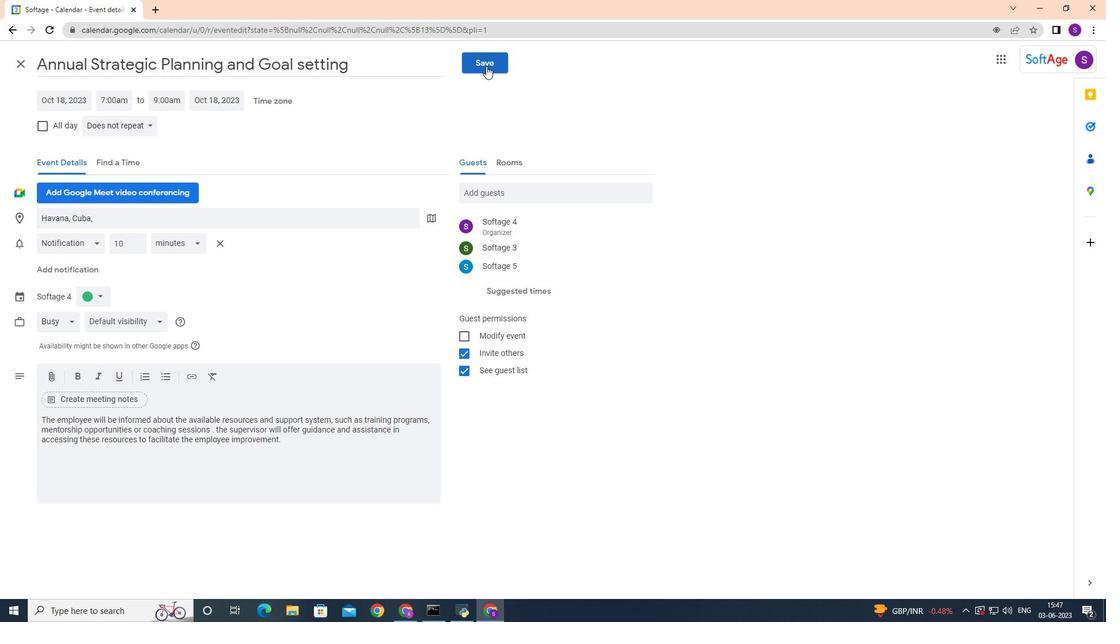
Action: Mouse pressed left at (485, 64)
Screenshot: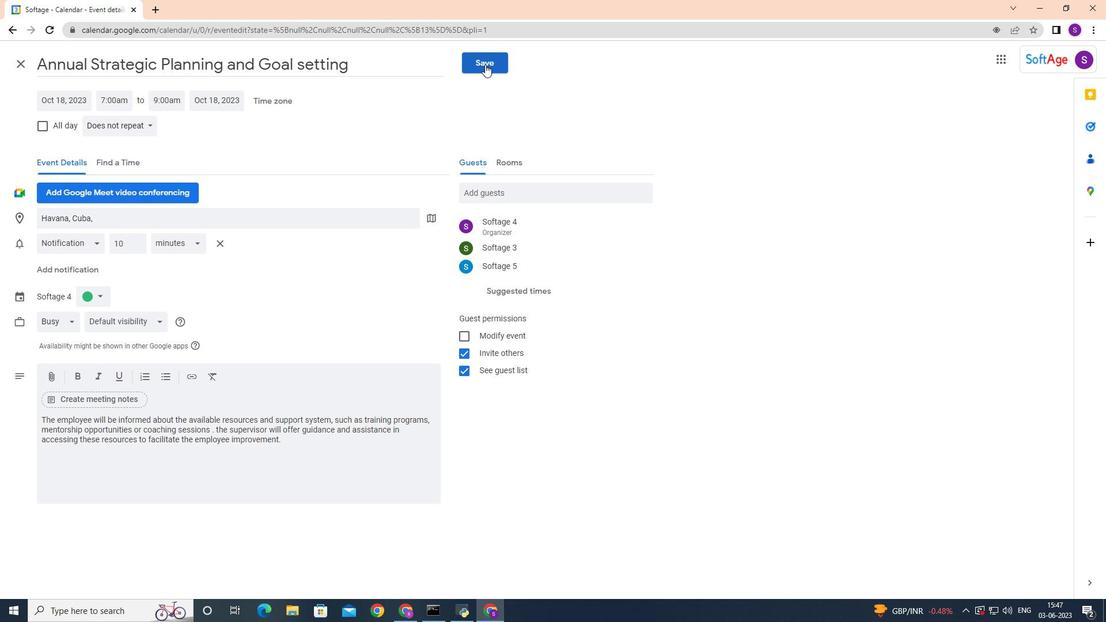
Action: Mouse moved to (667, 345)
Screenshot: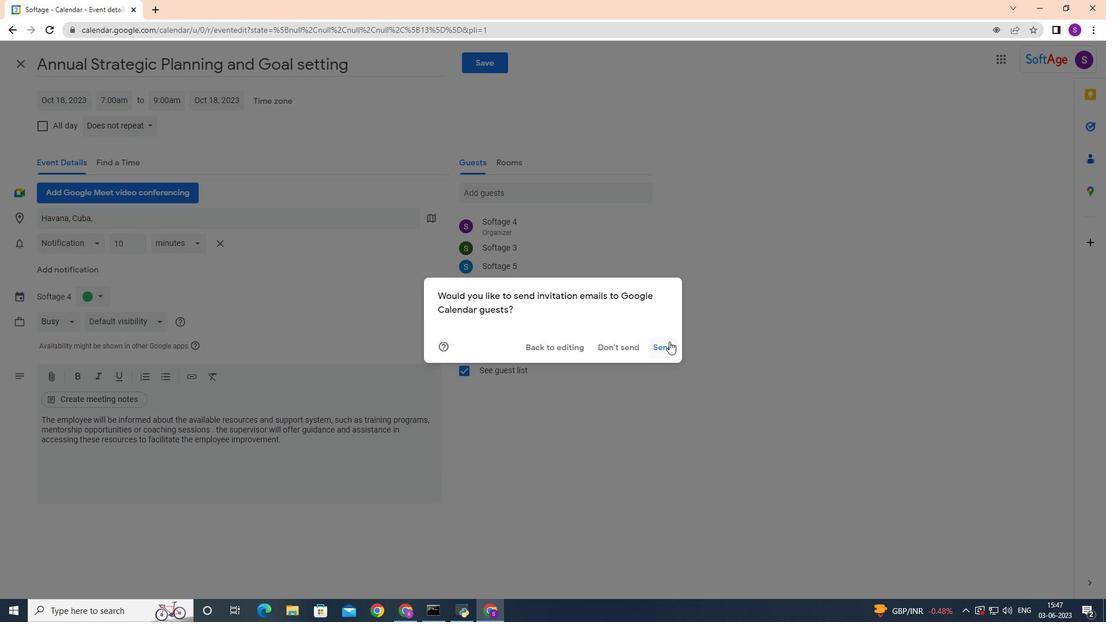 
Action: Mouse pressed left at (667, 345)
Screenshot: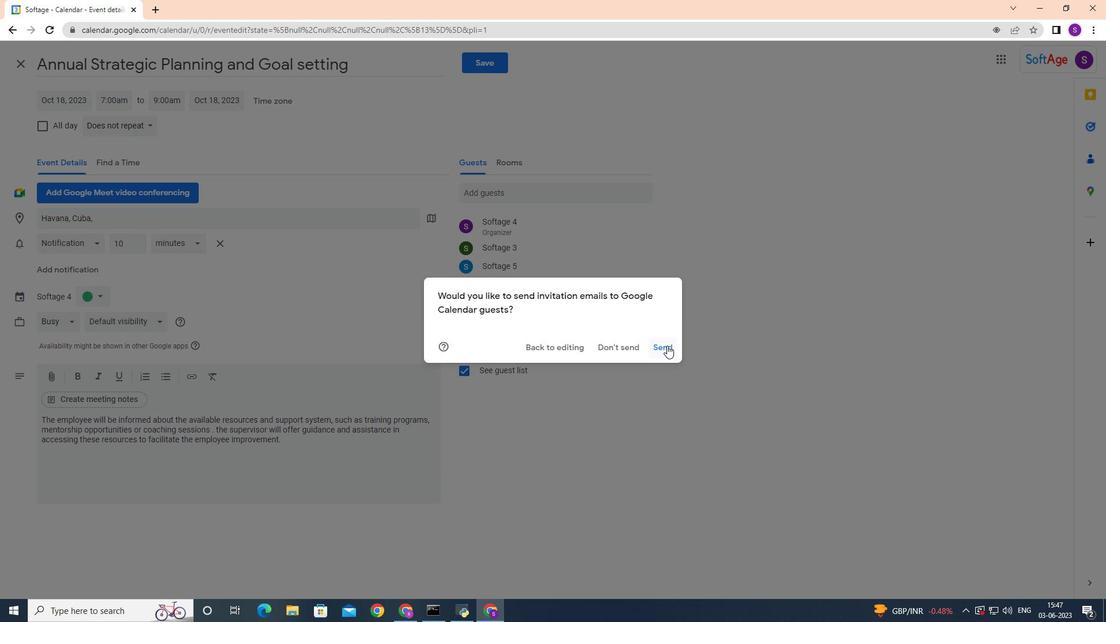 
